 Task: In the Contact  Delilah_Jones@benteler.com; add deal stage: 'Closed Won'; Add amount '100000'; Select Deal Type: New Business; Select priority: 'Medium'; Associate deal with contact: choose any two contacts and company: Select any company.. Logged in from softage.1@softage.net
Action: Mouse moved to (119, 79)
Screenshot: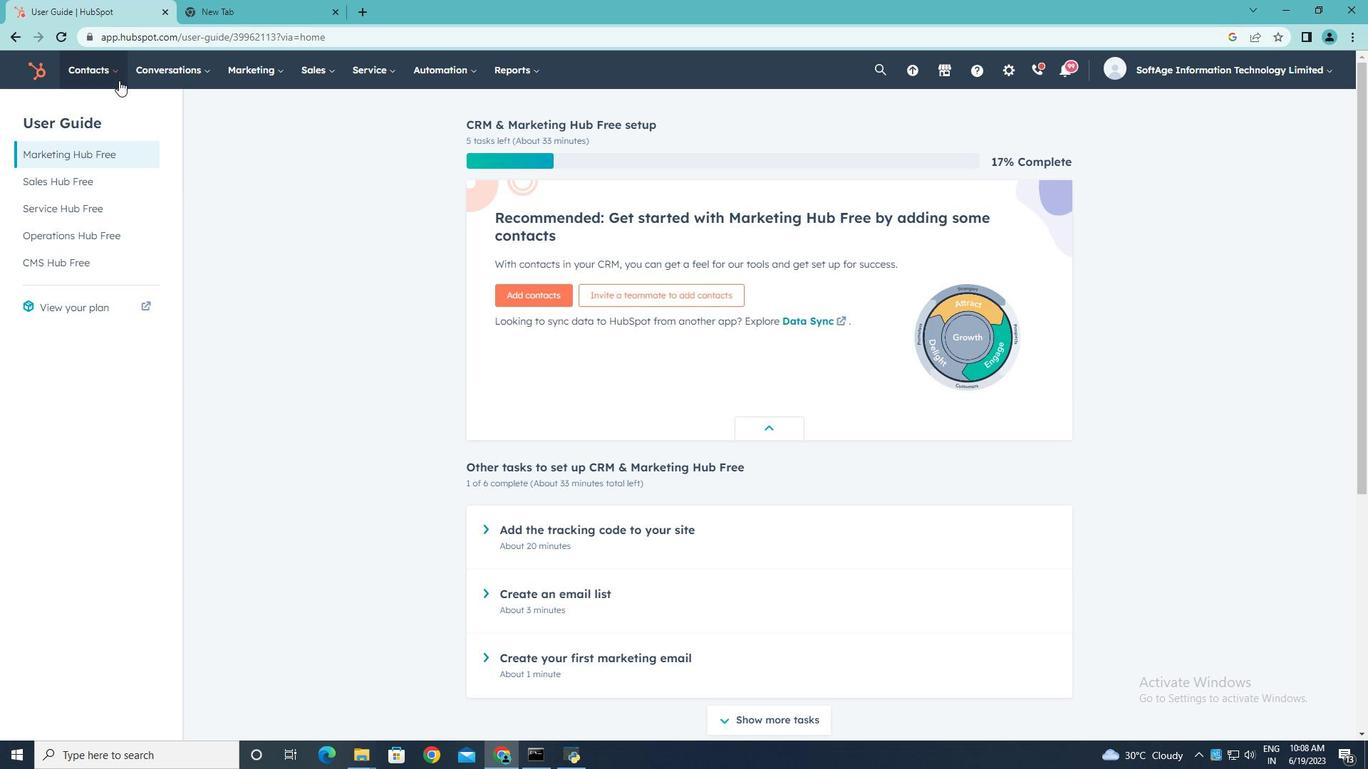 
Action: Mouse pressed left at (119, 79)
Screenshot: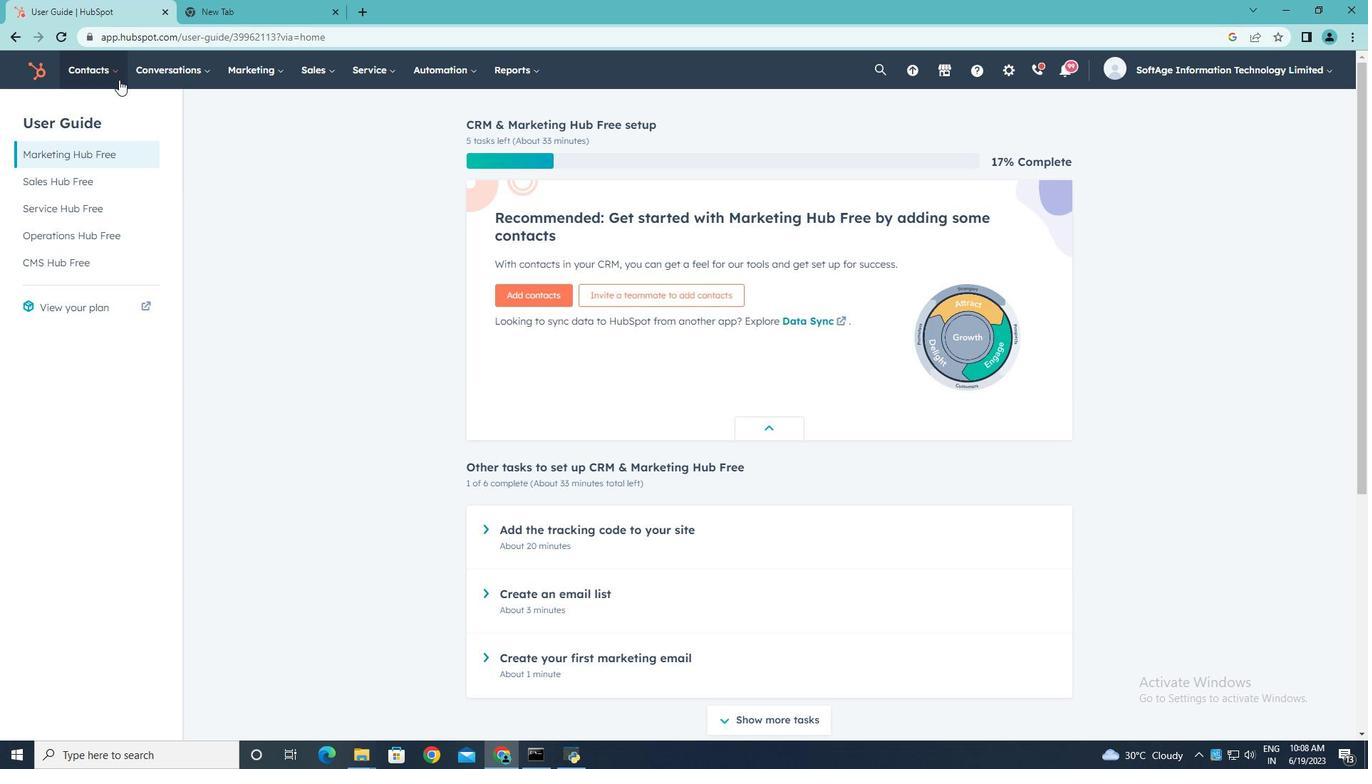 
Action: Mouse moved to (108, 110)
Screenshot: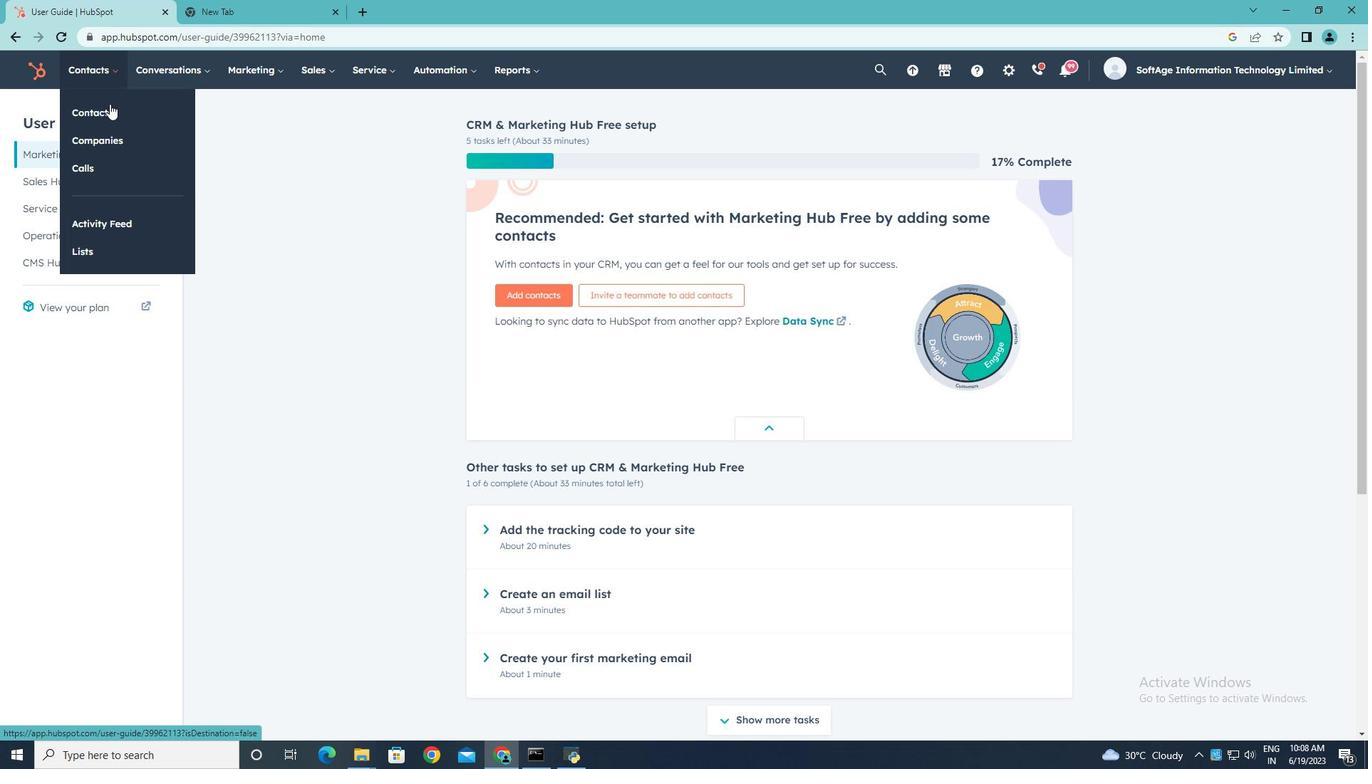 
Action: Mouse pressed left at (108, 110)
Screenshot: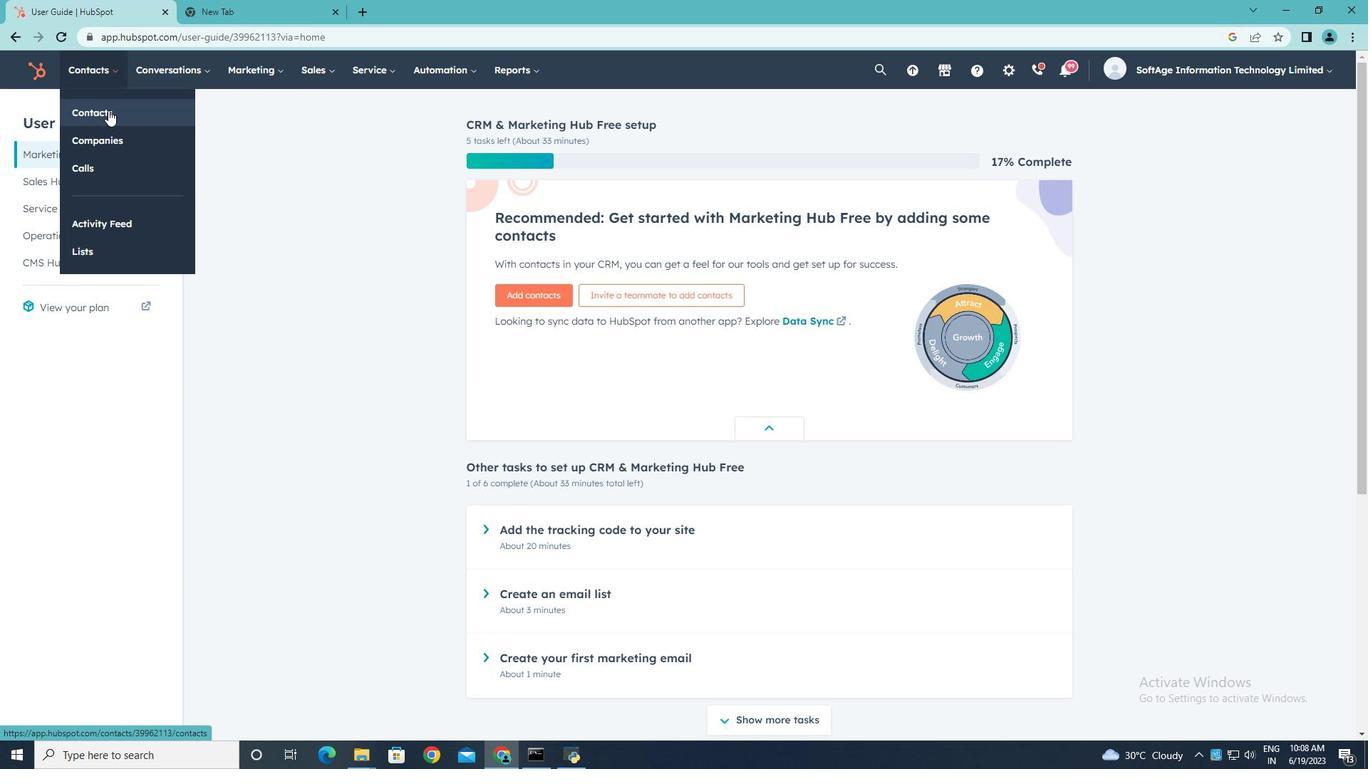 
Action: Mouse moved to (119, 230)
Screenshot: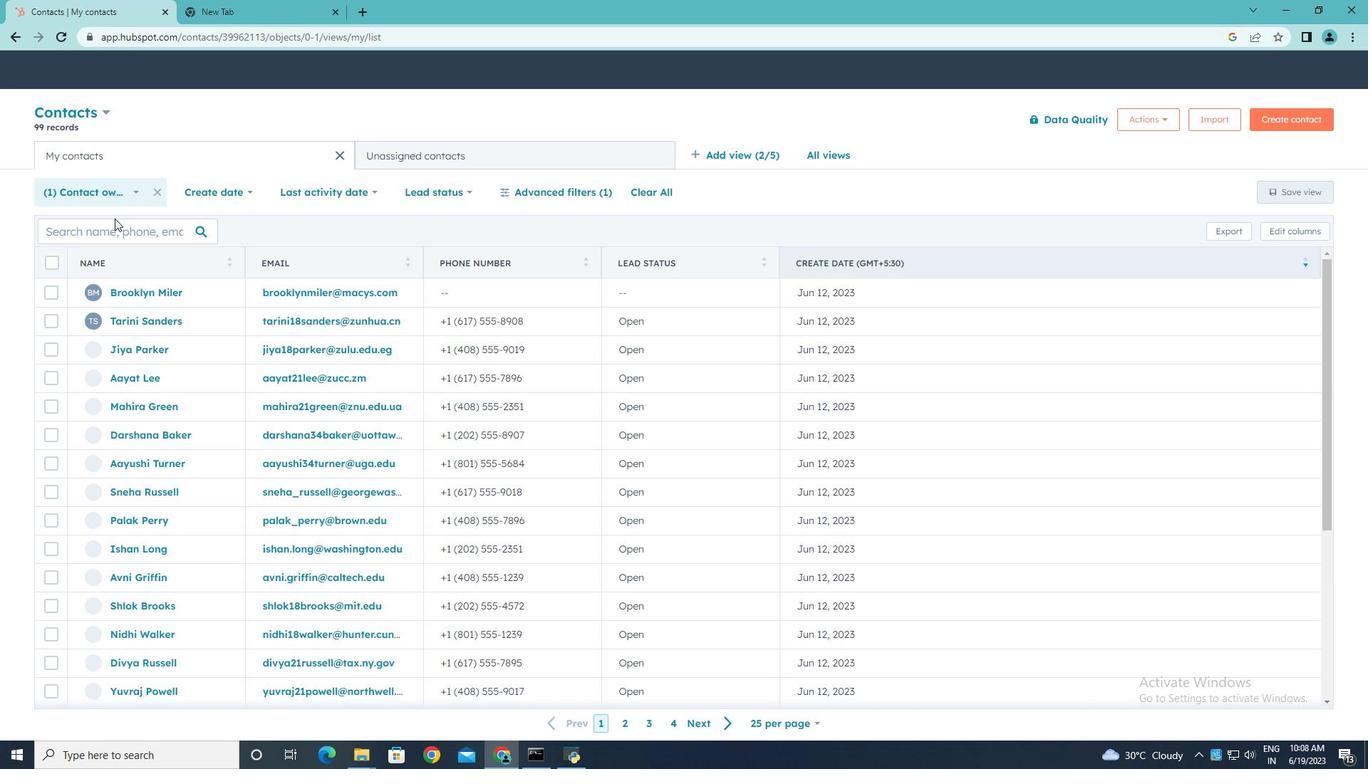 
Action: Mouse pressed left at (119, 230)
Screenshot: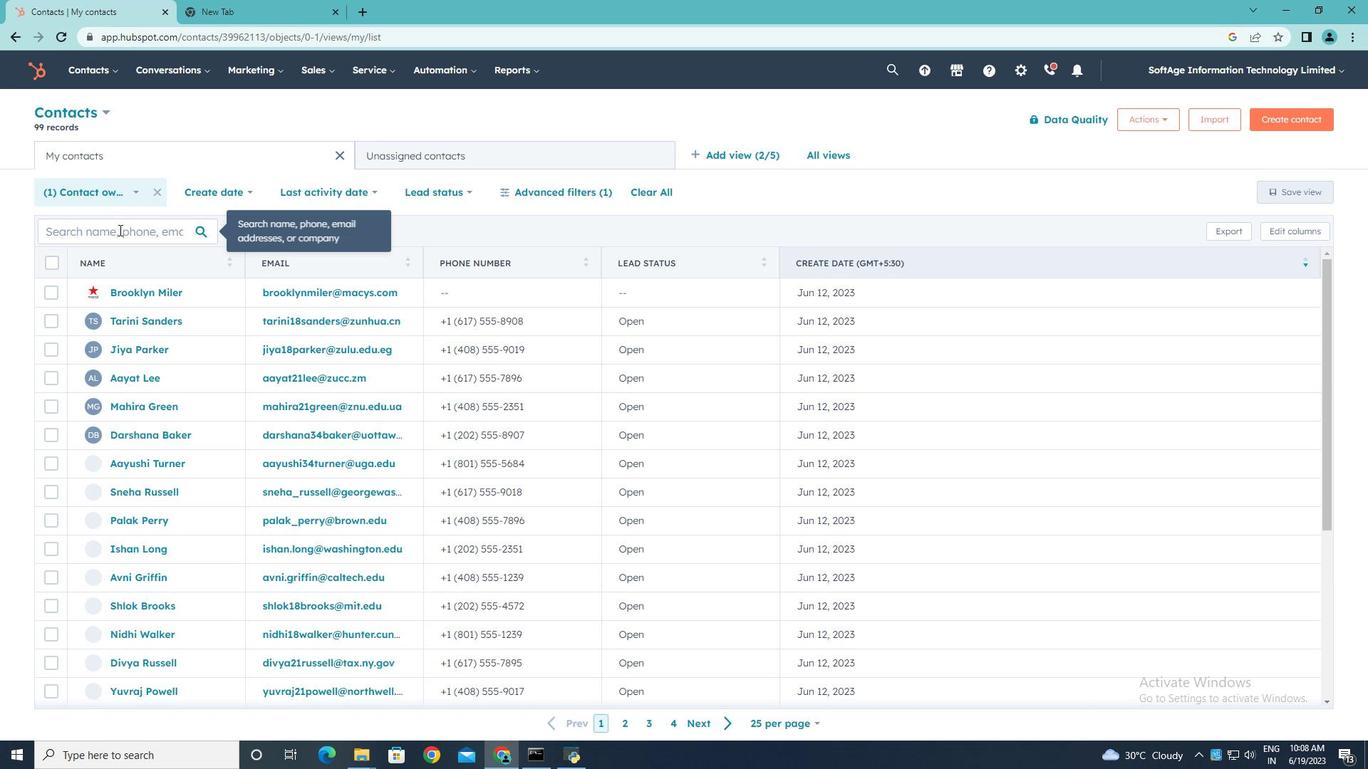 
Action: Key pressed <Key.shift>Delilah<Key.shift>_<Key.shift>Jones<Key.shift>@benteler<Key.shift><Key.shift><Key.shift><Key.shift><Key.shift>>com
Screenshot: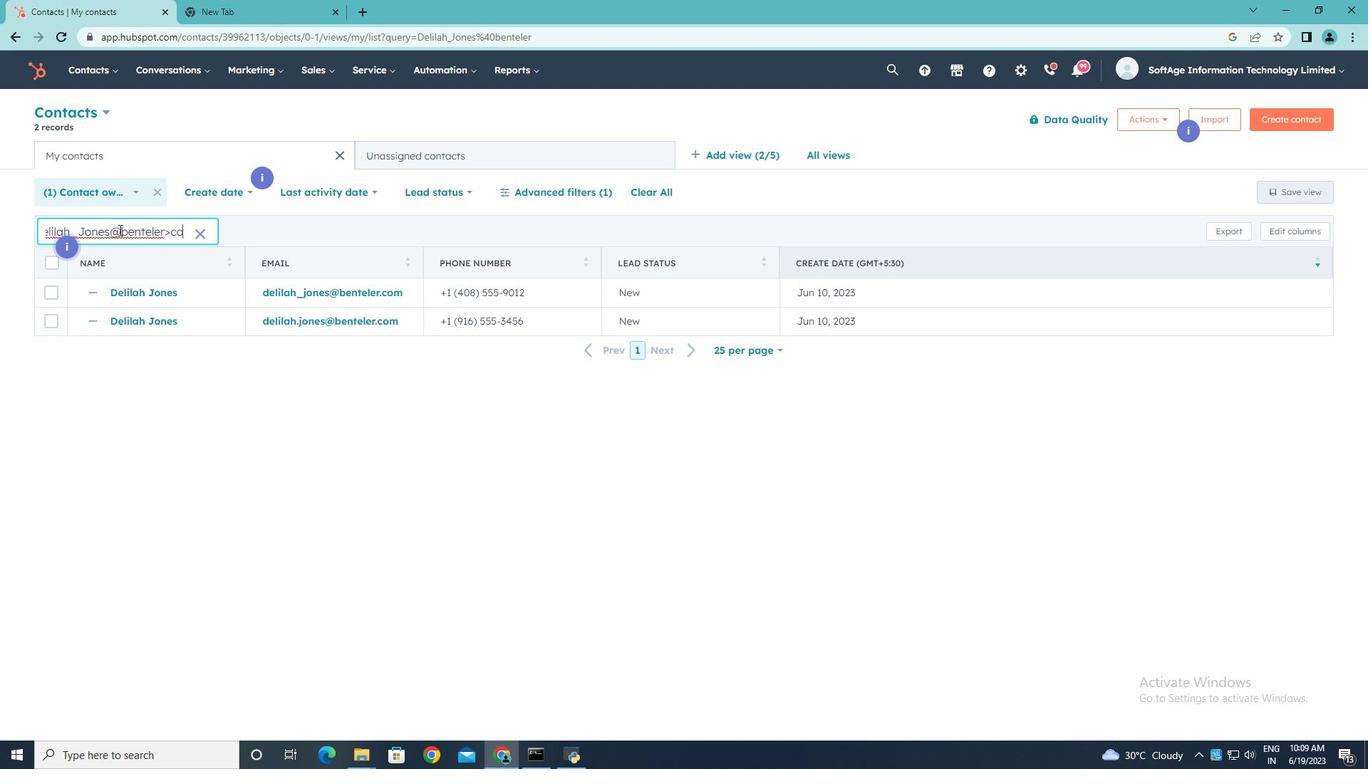 
Action: Mouse moved to (131, 290)
Screenshot: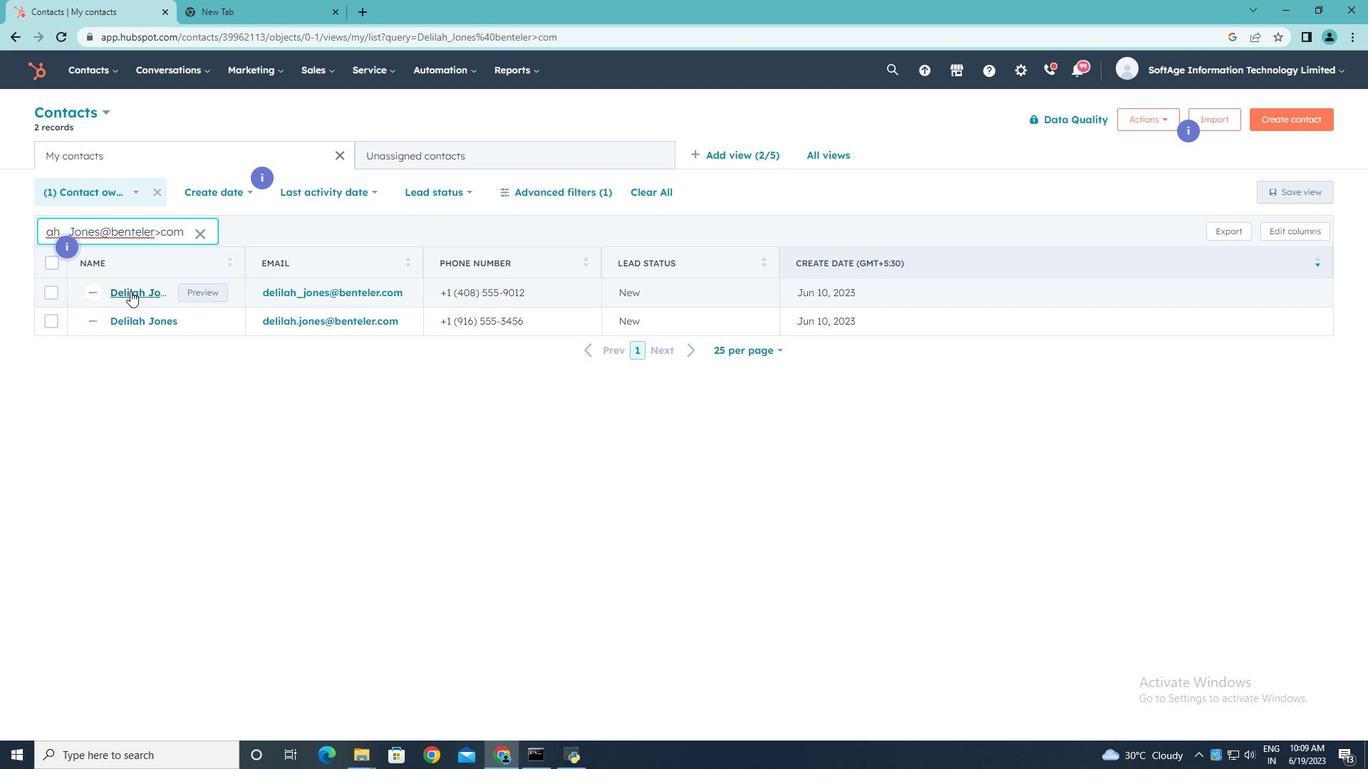 
Action: Mouse pressed left at (131, 290)
Screenshot: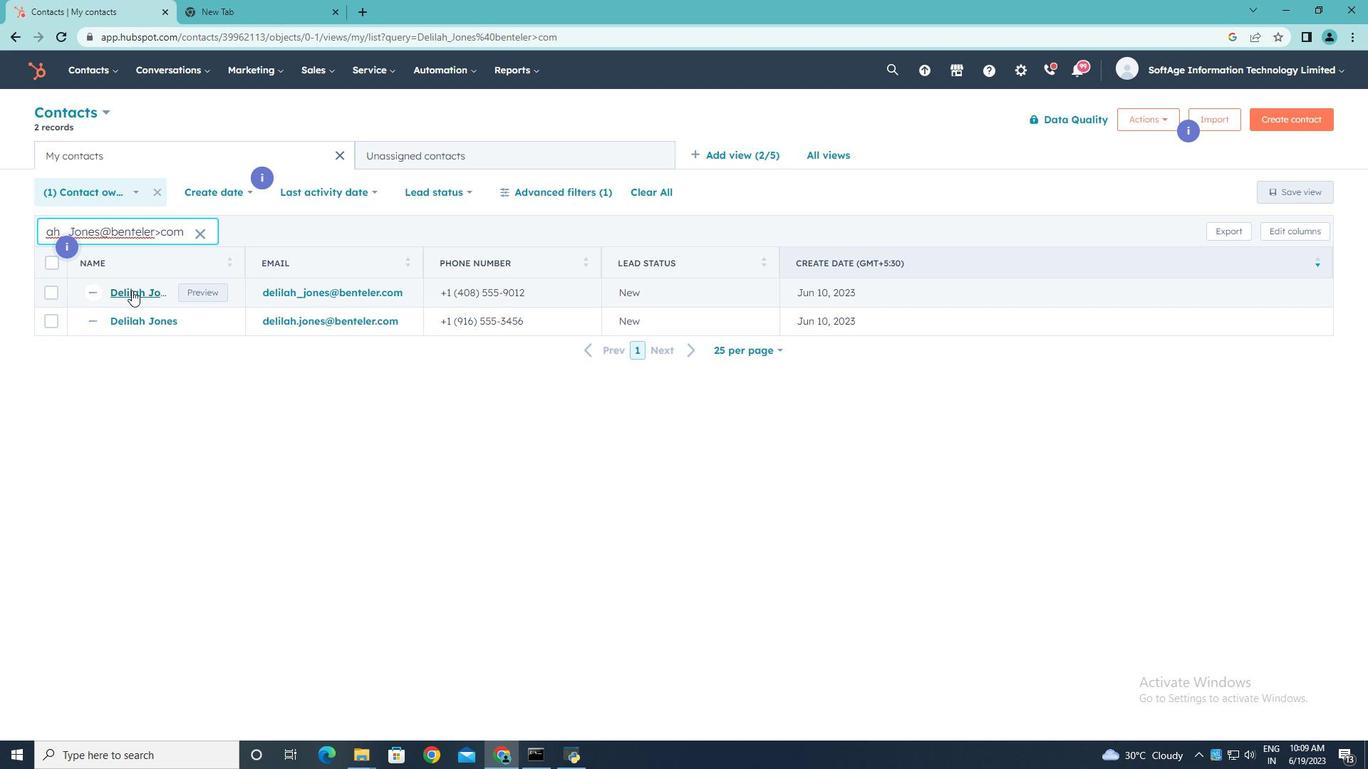 
Action: Mouse moved to (906, 447)
Screenshot: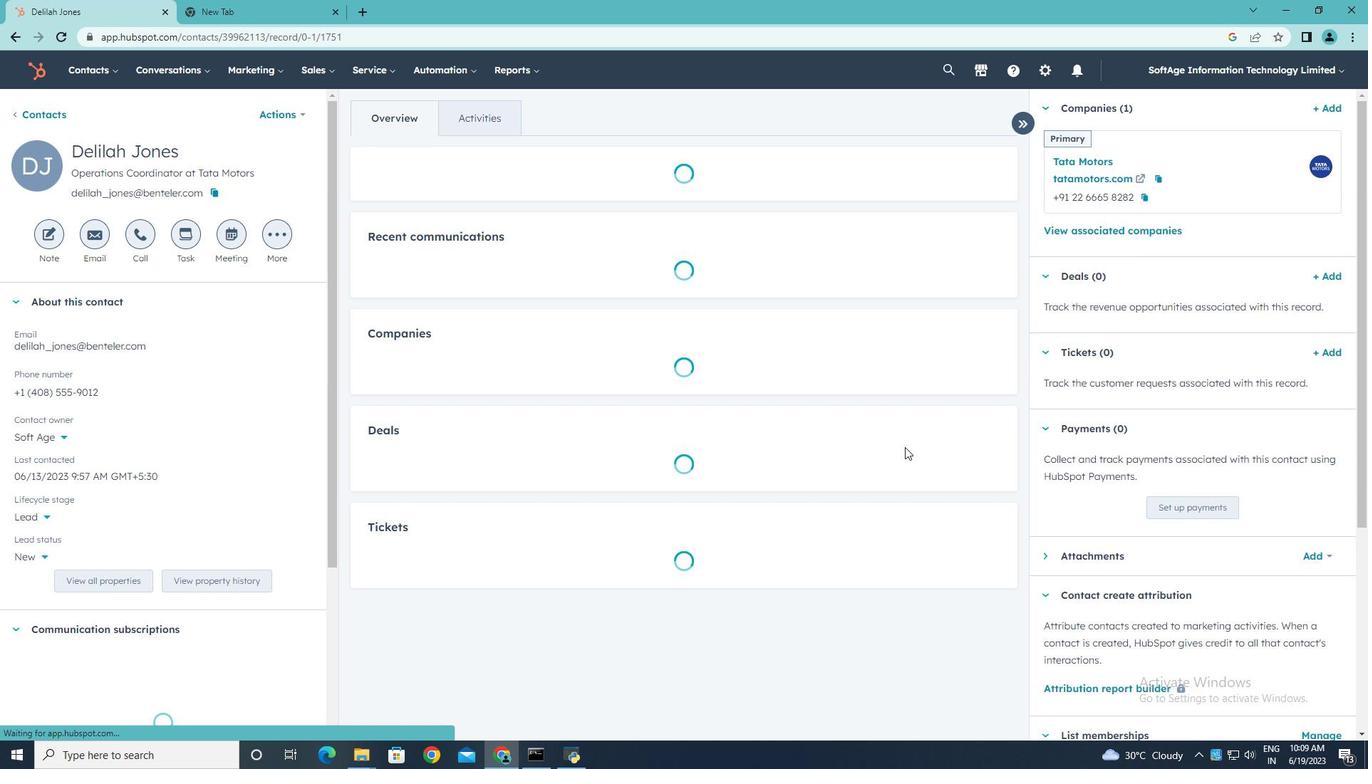 
Action: Mouse scrolled (906, 446) with delta (0, 0)
Screenshot: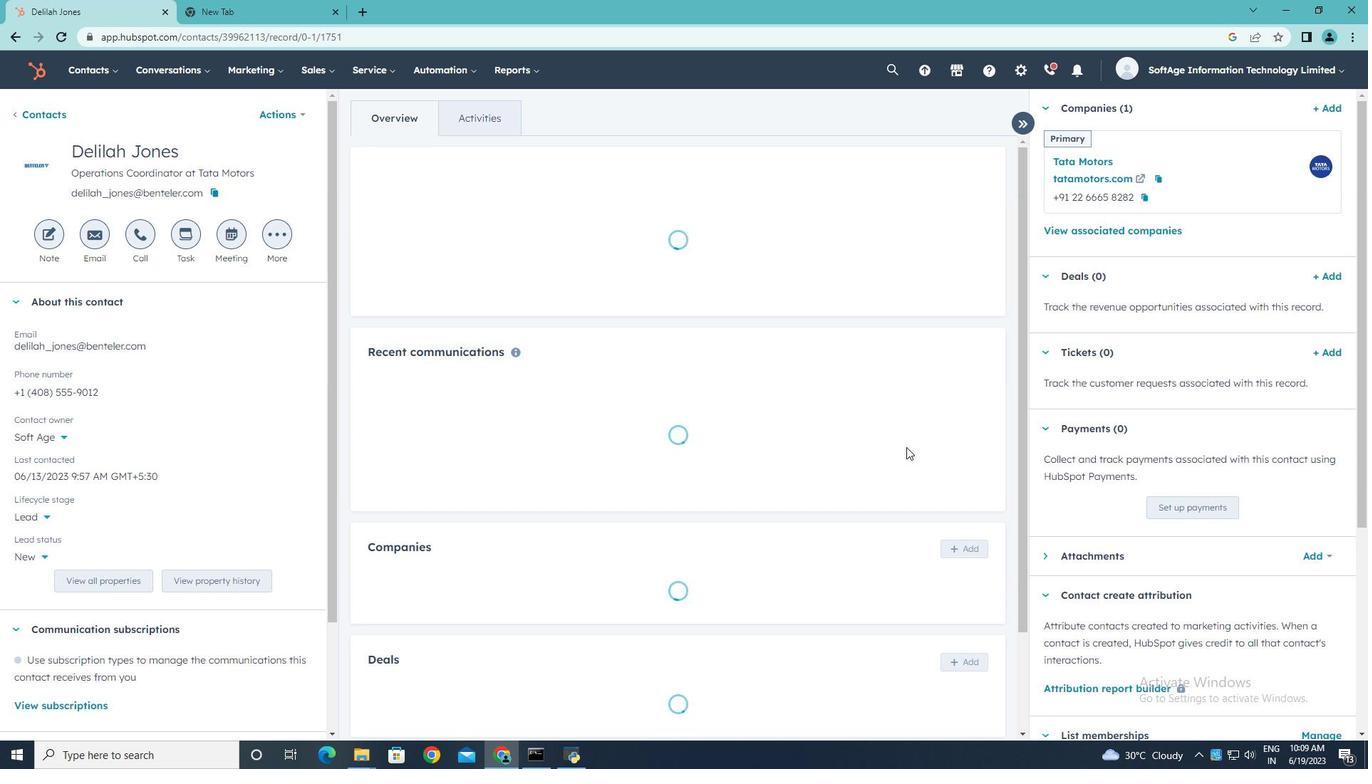 
Action: Mouse scrolled (906, 446) with delta (0, 0)
Screenshot: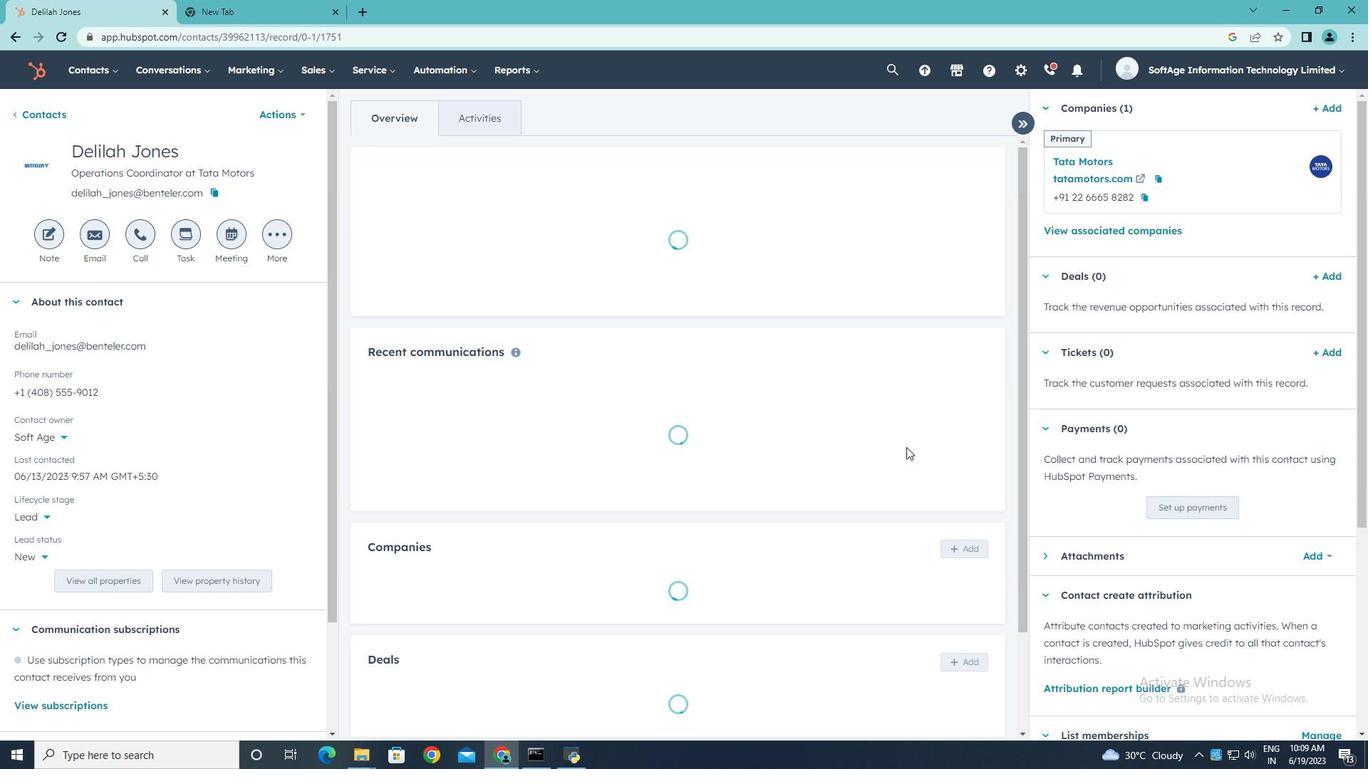 
Action: Mouse scrolled (906, 446) with delta (0, 0)
Screenshot: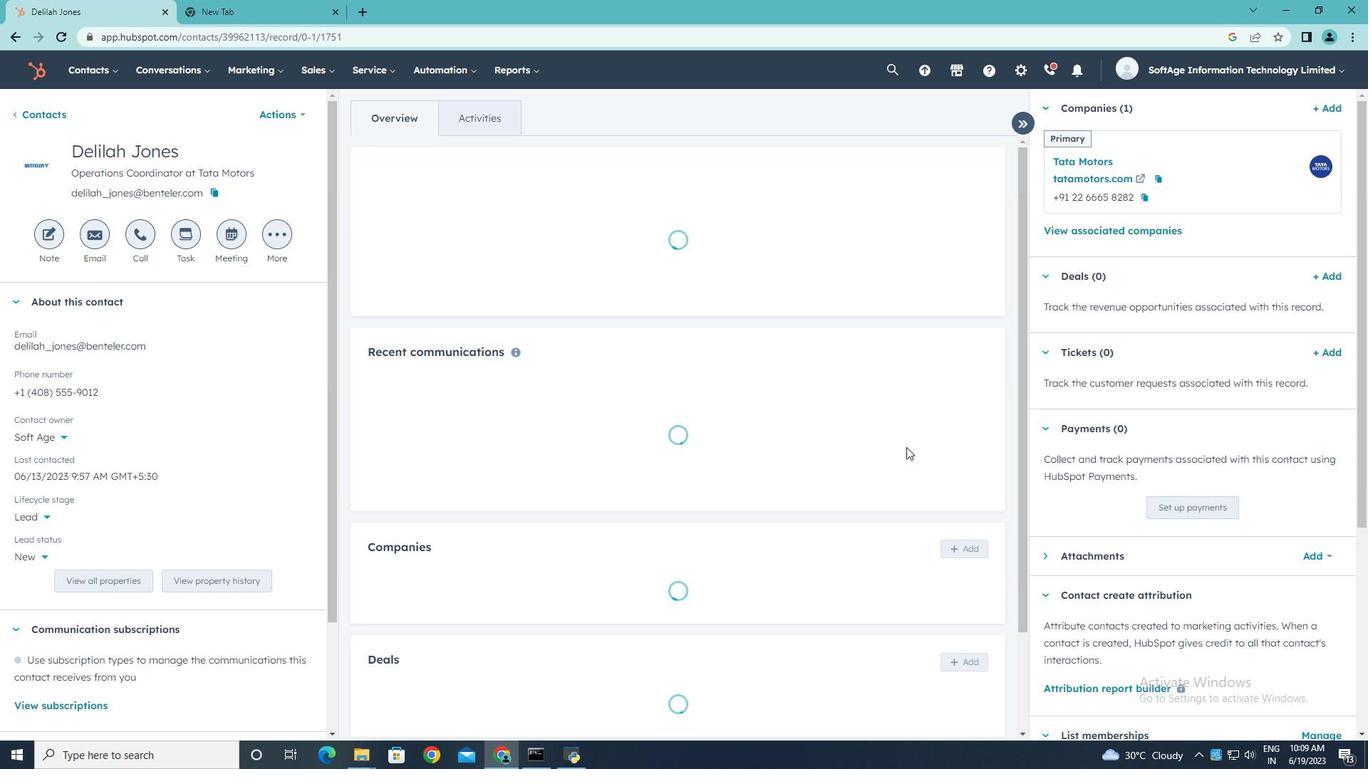 
Action: Mouse scrolled (906, 446) with delta (0, 0)
Screenshot: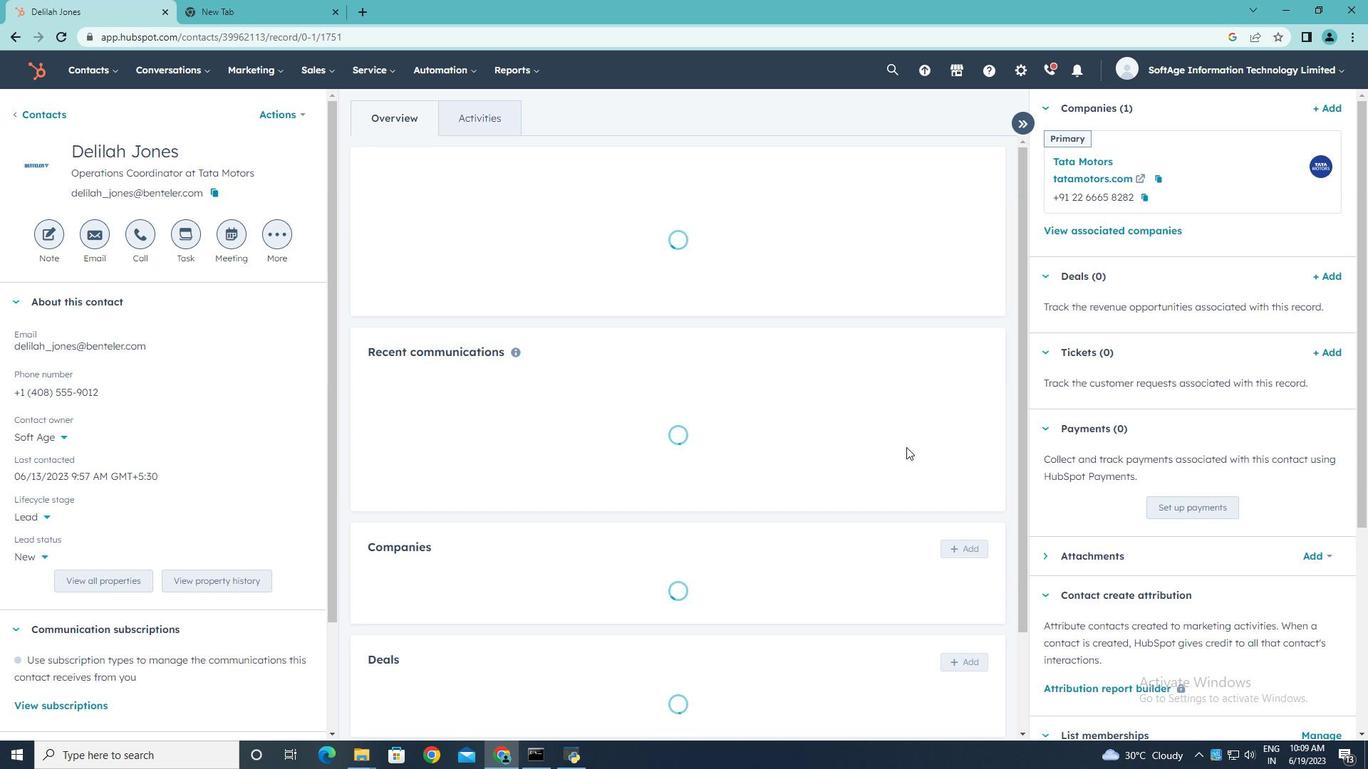 
Action: Mouse scrolled (906, 446) with delta (0, 0)
Screenshot: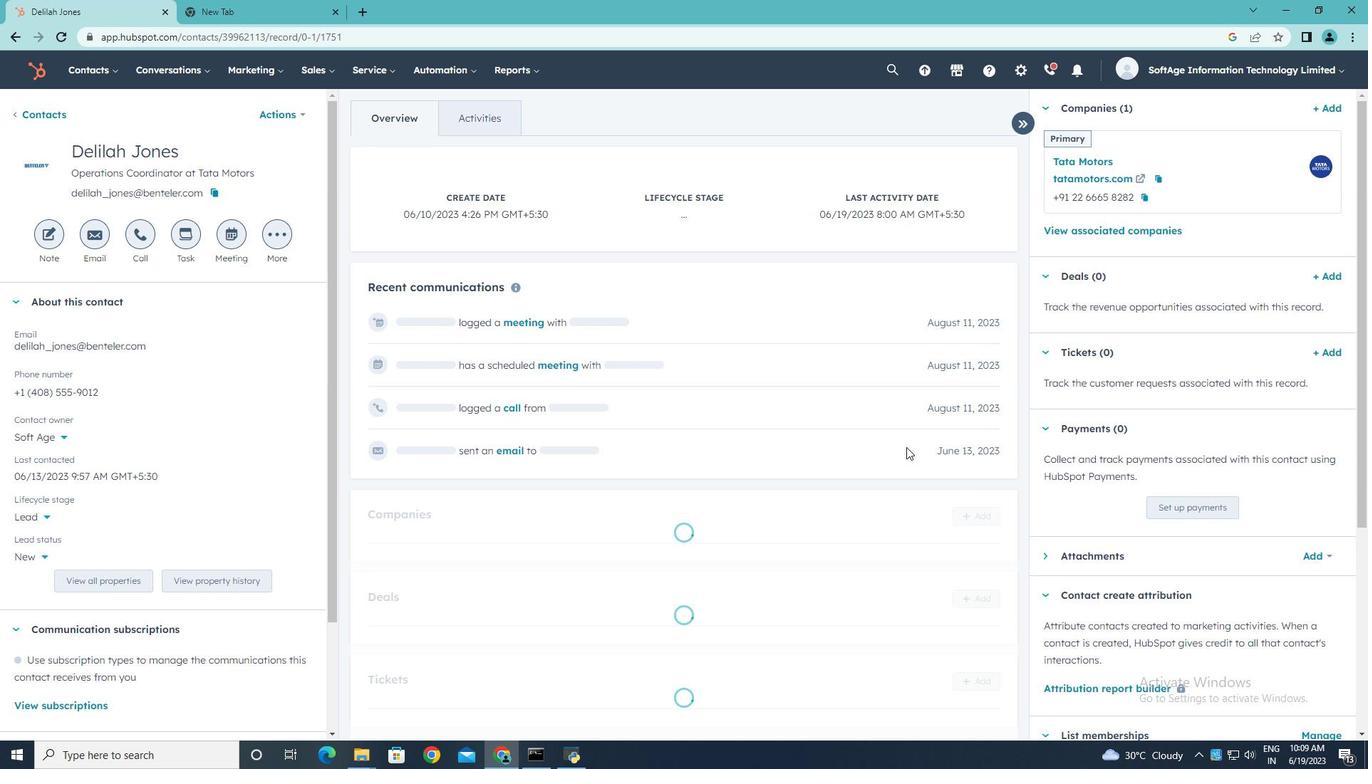 
Action: Mouse scrolled (906, 446) with delta (0, 0)
Screenshot: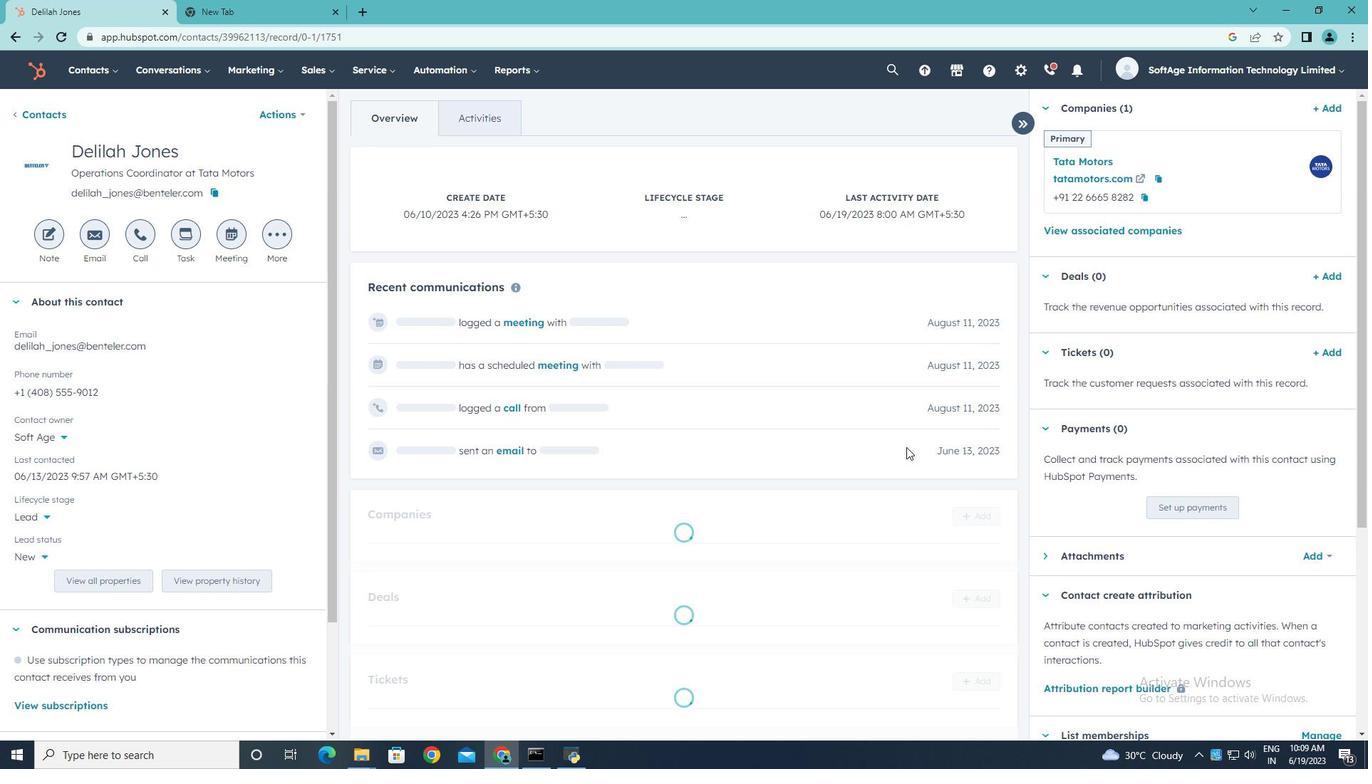 
Action: Mouse scrolled (906, 446) with delta (0, 0)
Screenshot: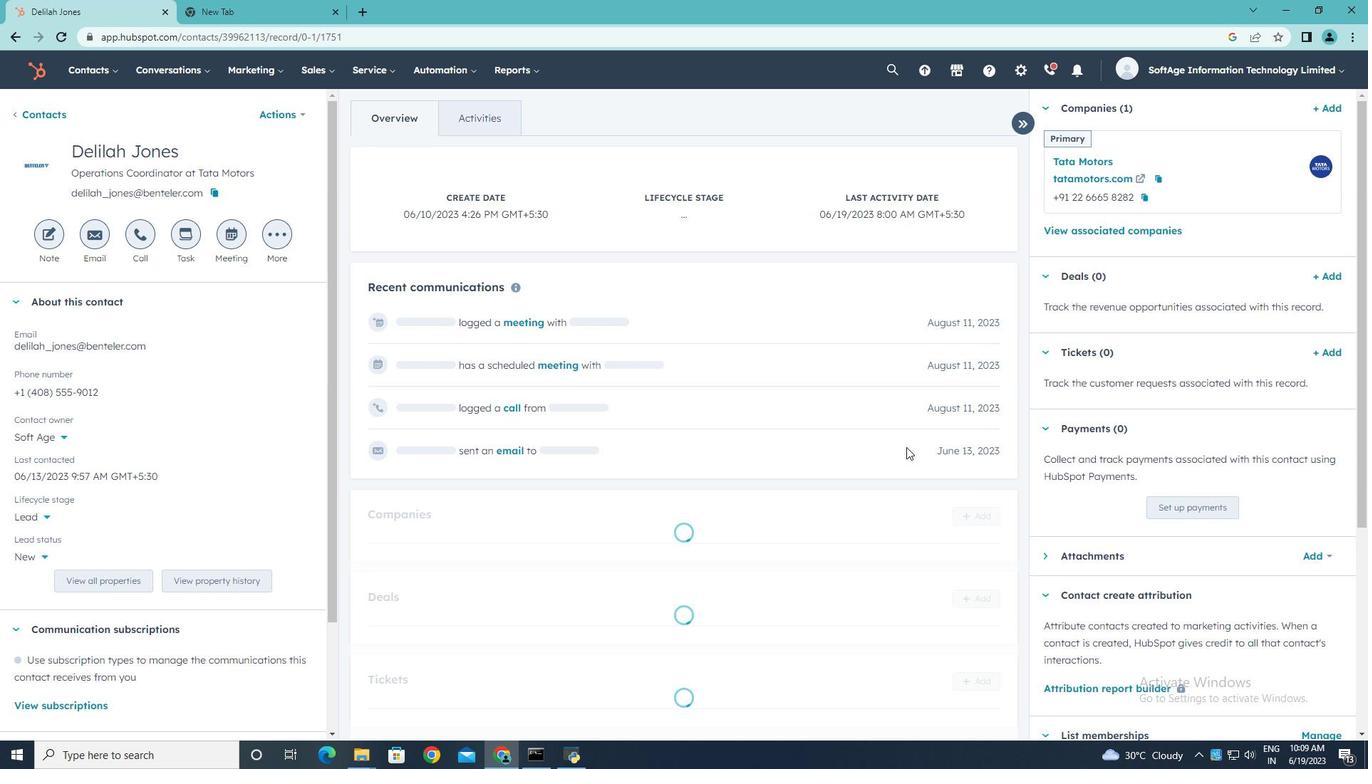 
Action: Mouse scrolled (906, 446) with delta (0, 0)
Screenshot: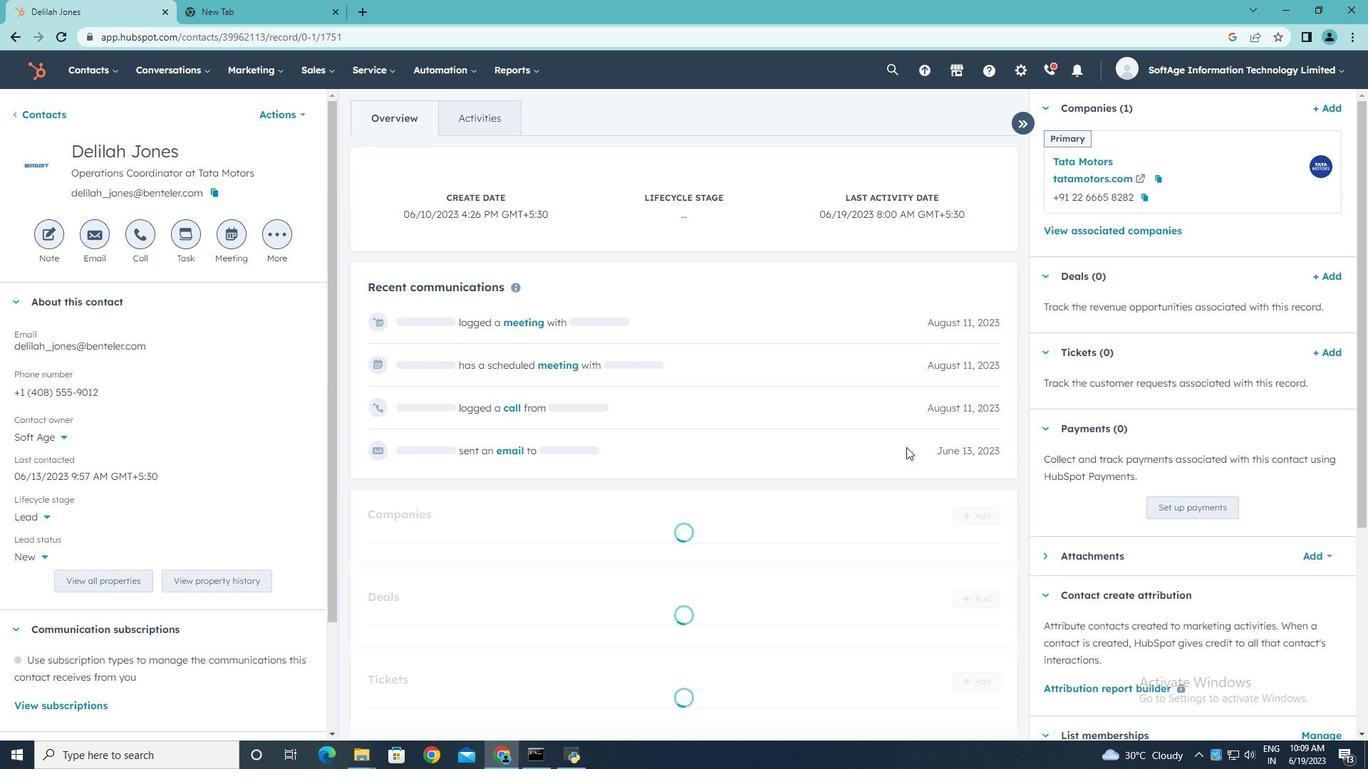 
Action: Mouse scrolled (906, 446) with delta (0, 0)
Screenshot: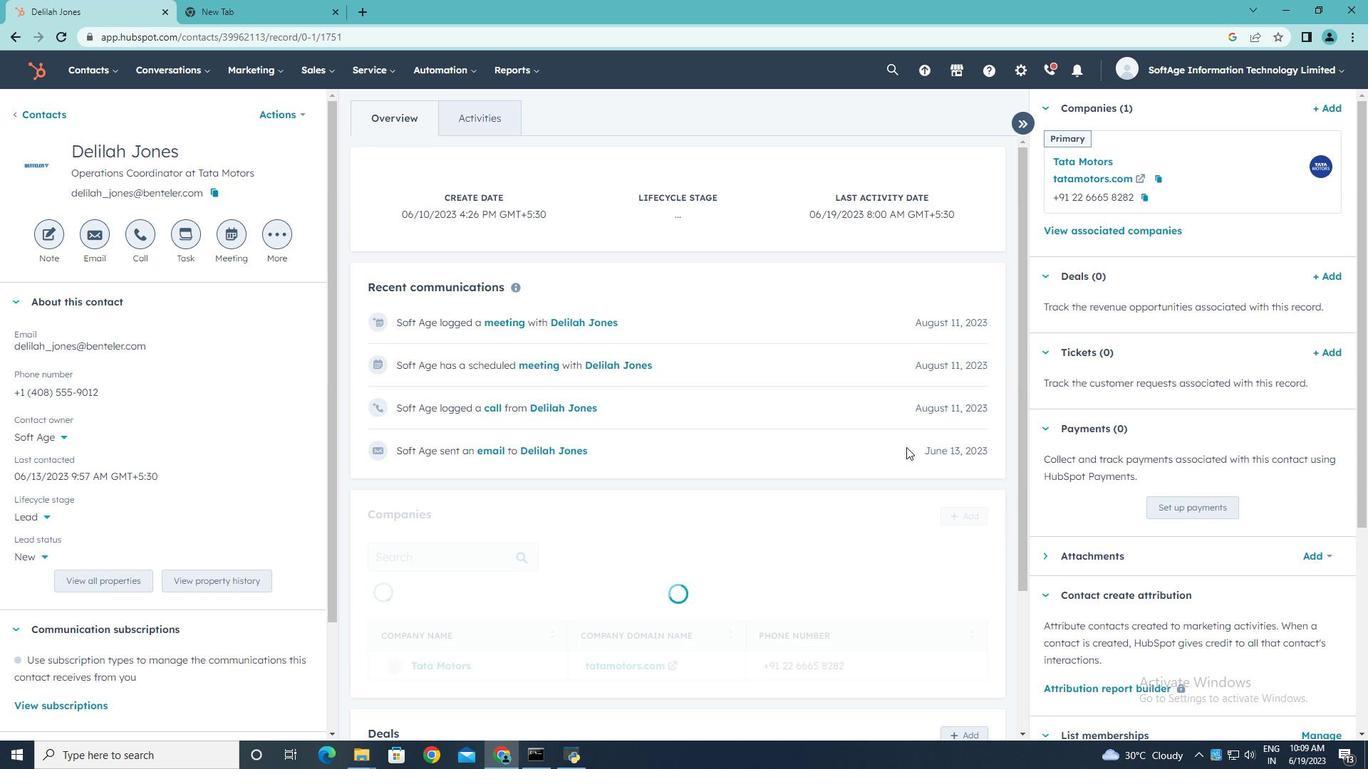 
Action: Mouse scrolled (906, 446) with delta (0, 0)
Screenshot: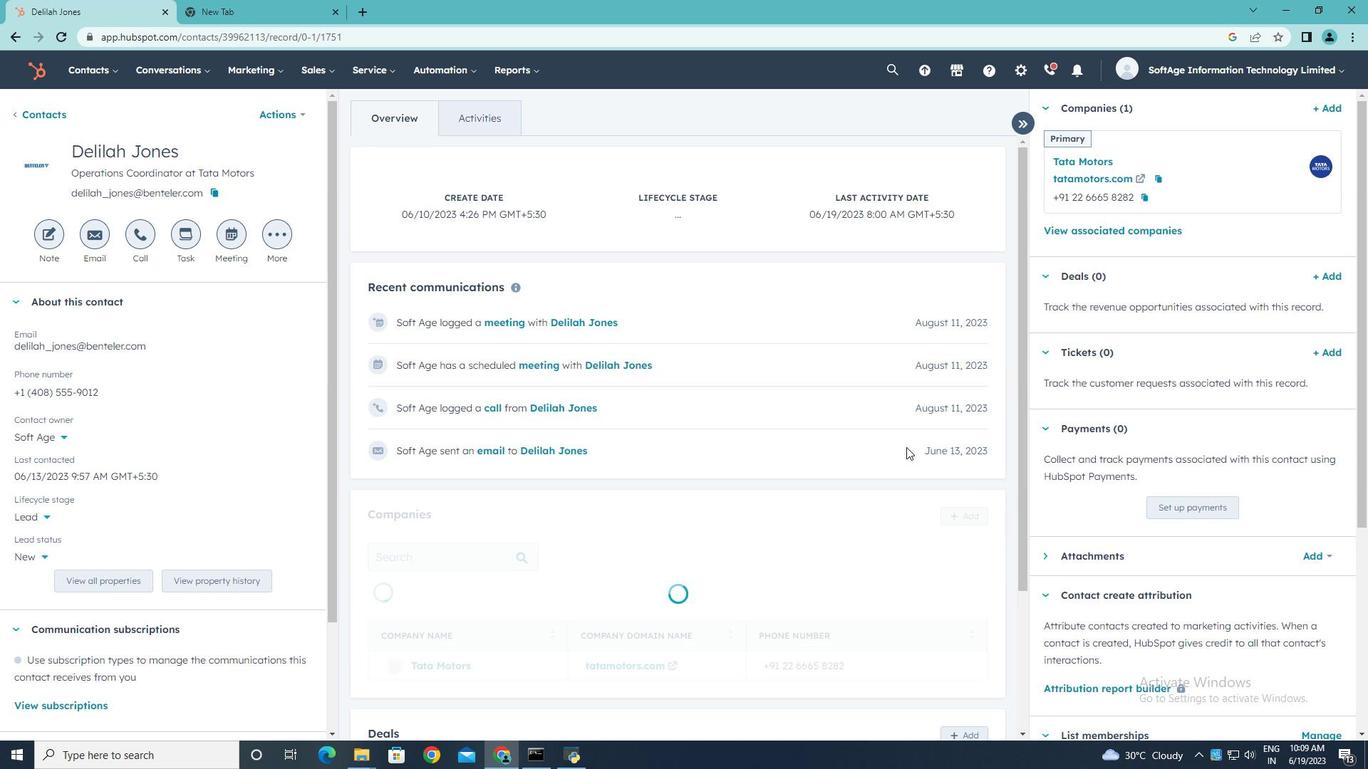 
Action: Mouse scrolled (906, 446) with delta (0, 0)
Screenshot: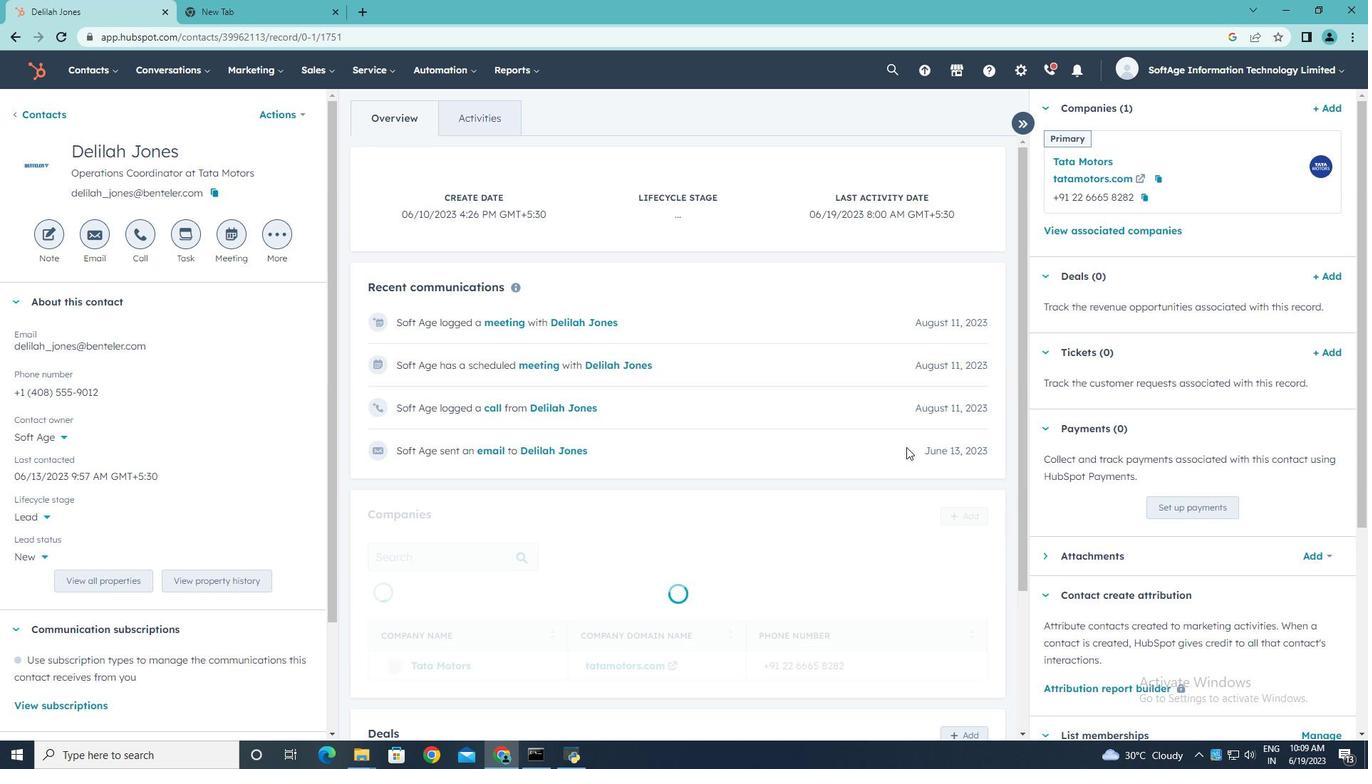 
Action: Mouse scrolled (906, 446) with delta (0, 0)
Screenshot: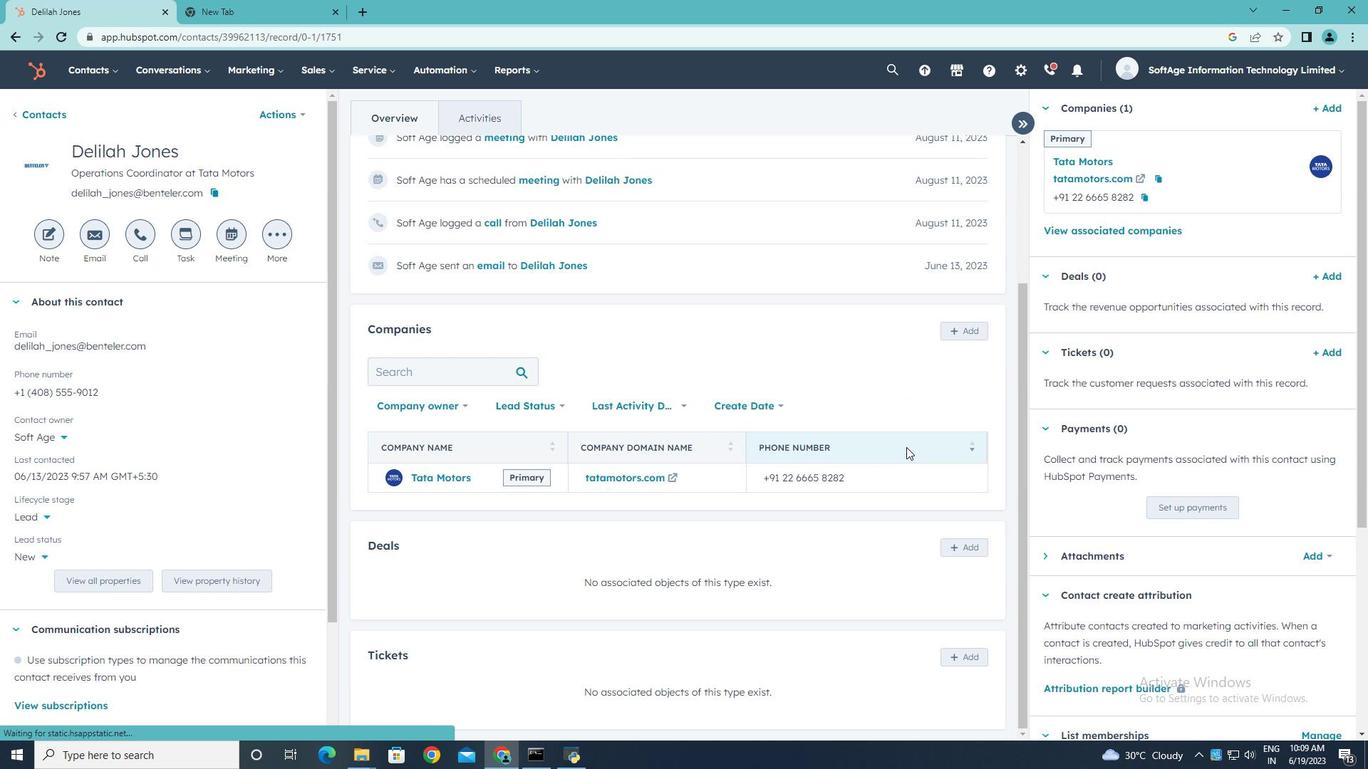 
Action: Mouse scrolled (906, 446) with delta (0, 0)
Screenshot: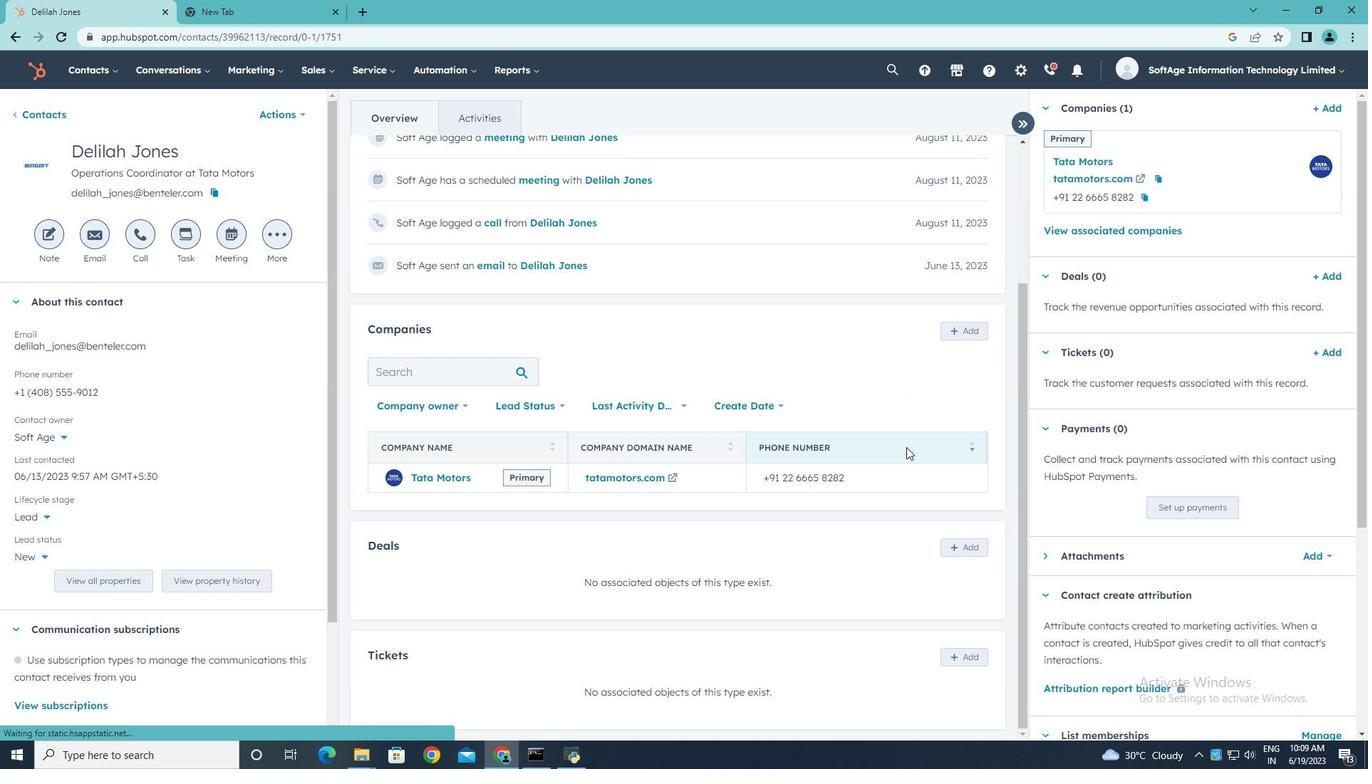 
Action: Mouse scrolled (906, 446) with delta (0, 0)
Screenshot: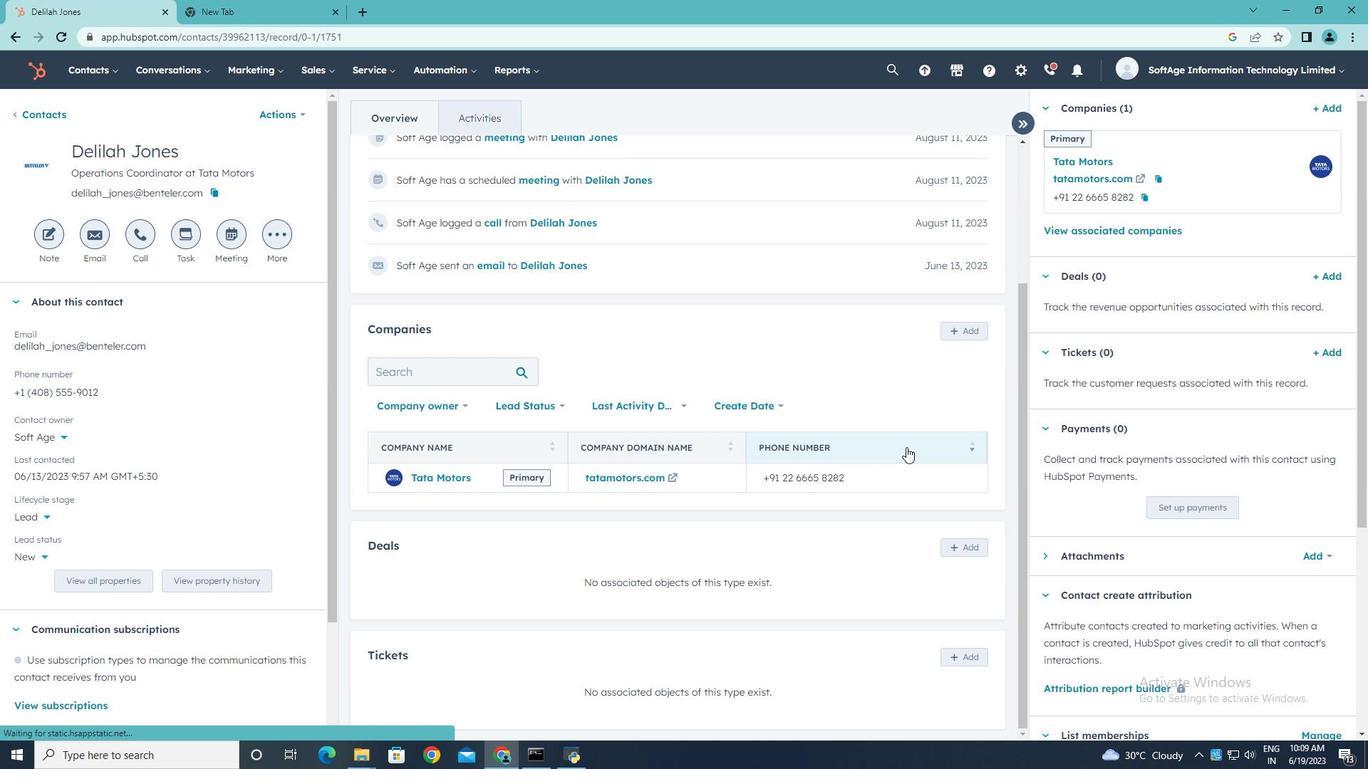 
Action: Mouse scrolled (906, 446) with delta (0, 0)
Screenshot: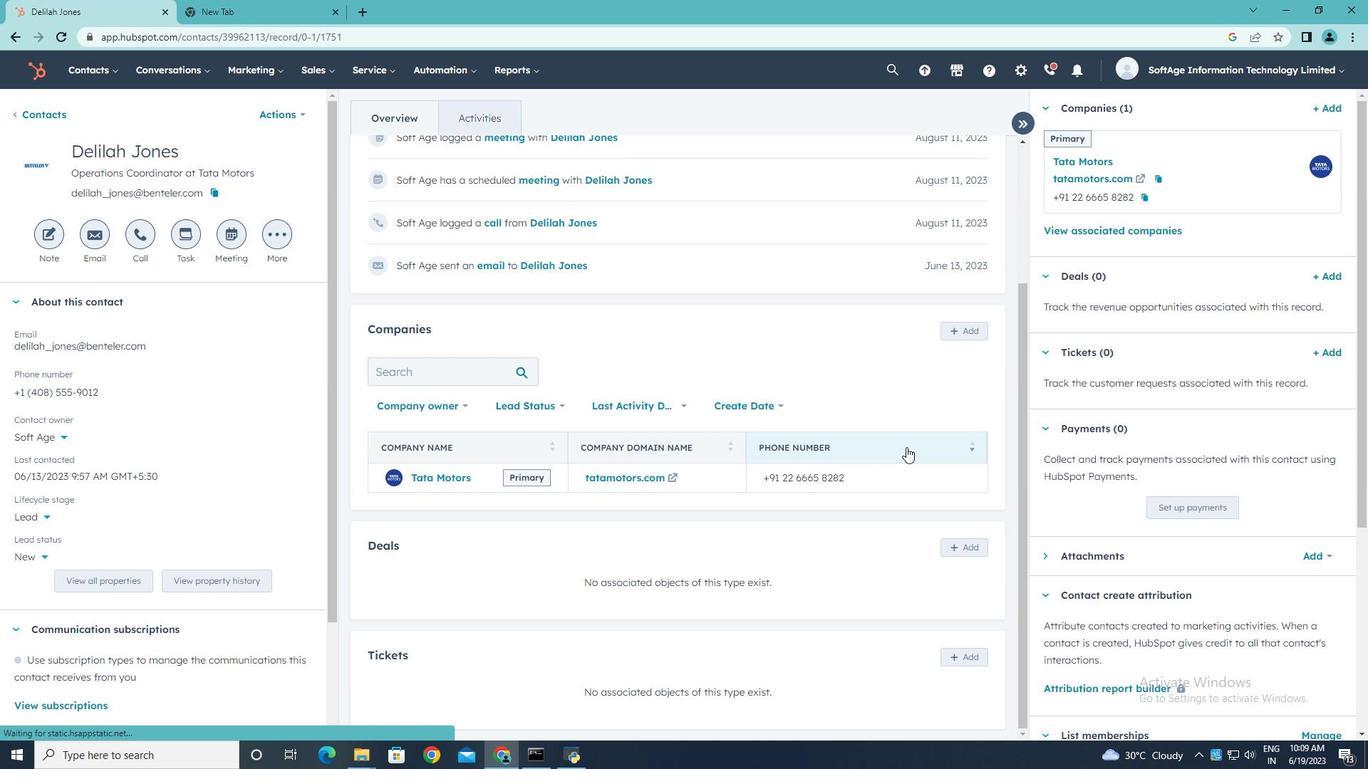 
Action: Mouse moved to (960, 548)
Screenshot: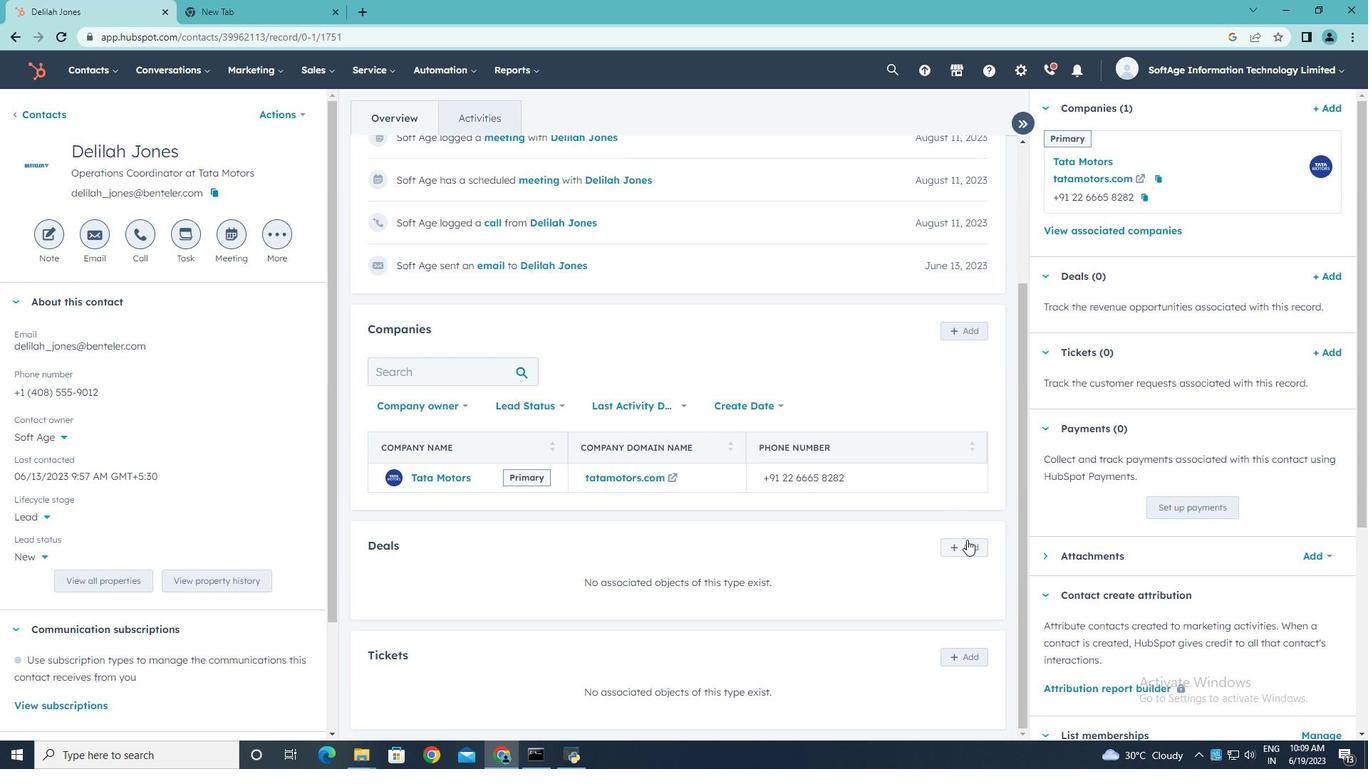 
Action: Mouse pressed left at (960, 548)
Screenshot: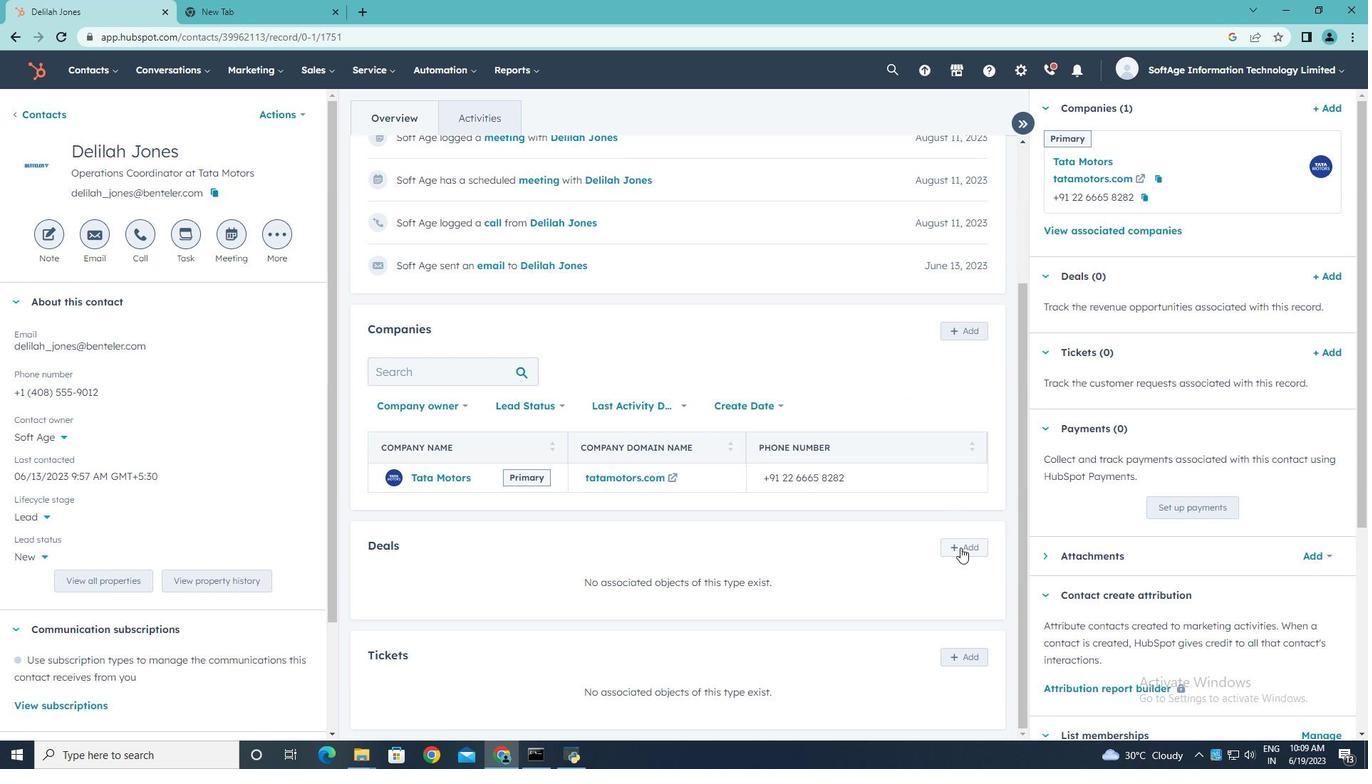 
Action: Mouse moved to (1308, 366)
Screenshot: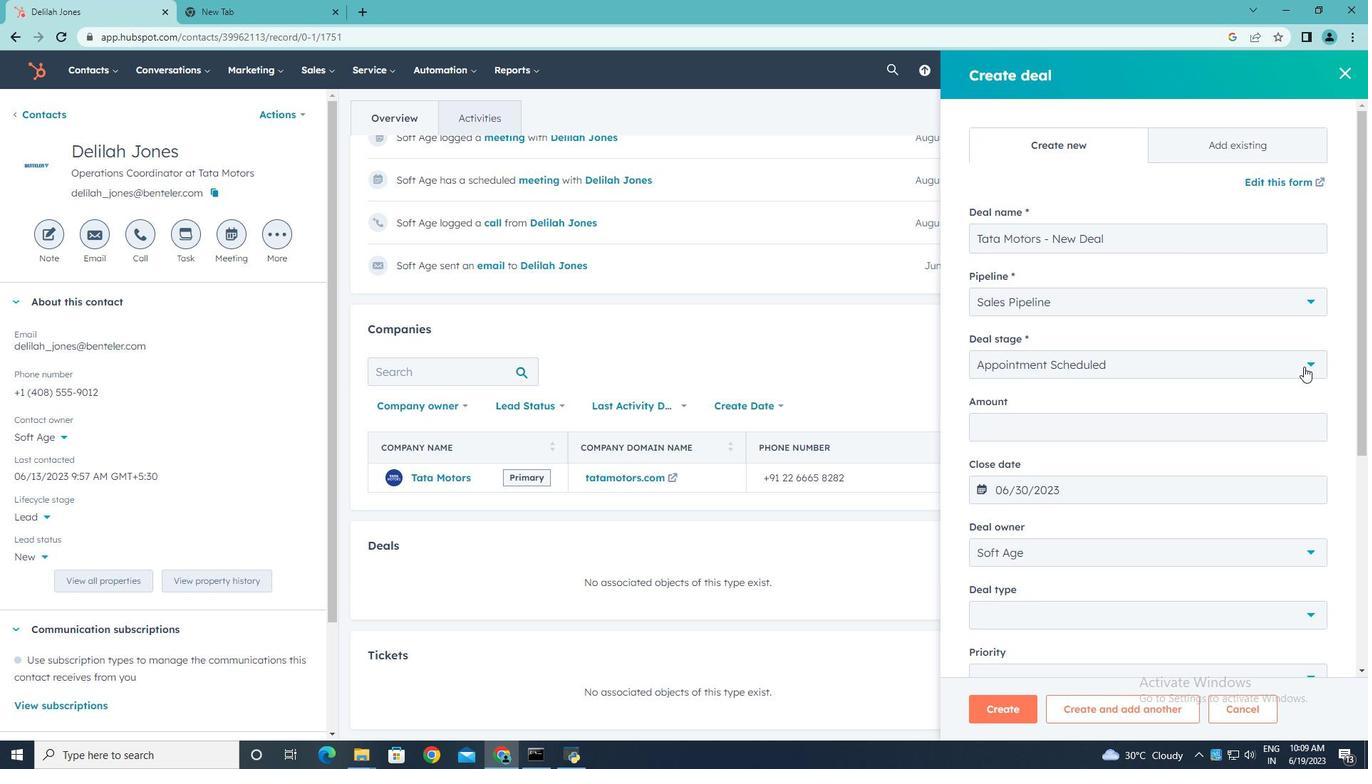 
Action: Mouse pressed left at (1308, 366)
Screenshot: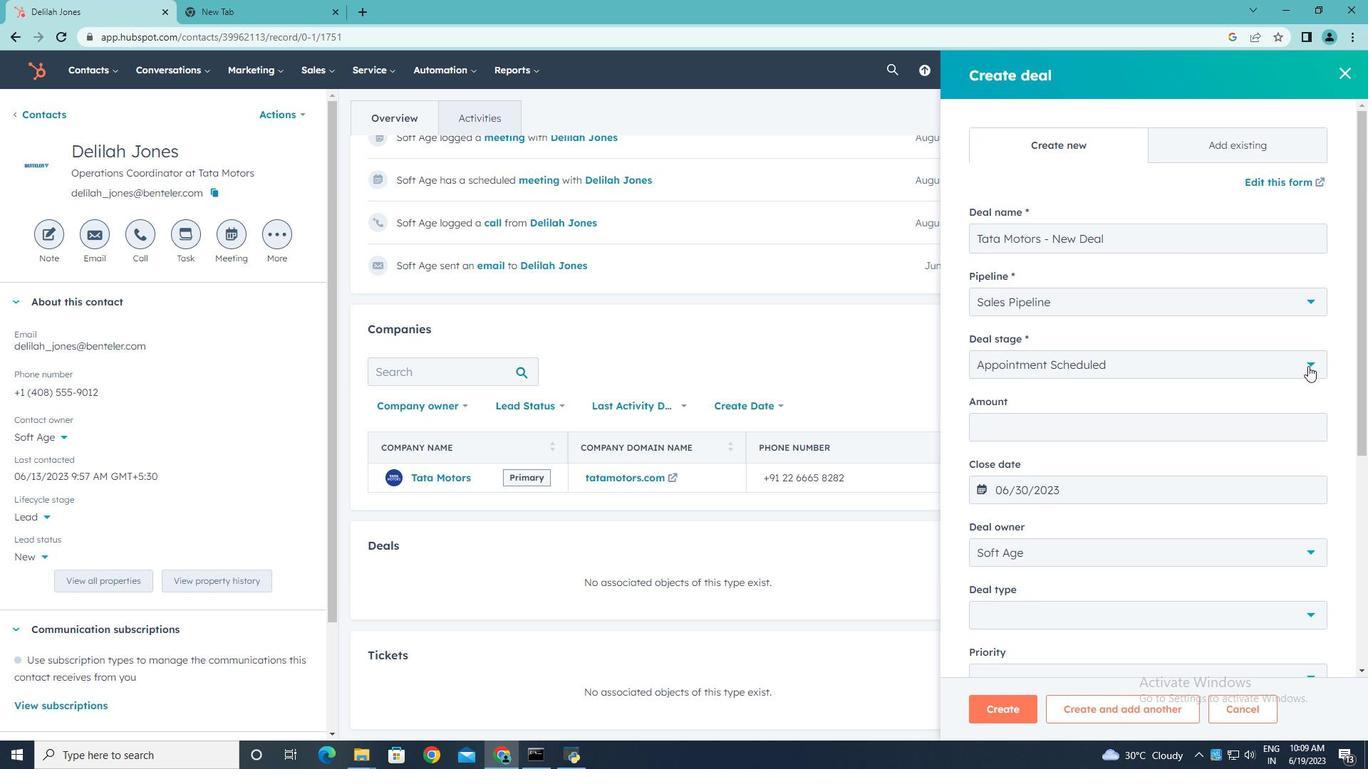 
Action: Mouse moved to (1071, 534)
Screenshot: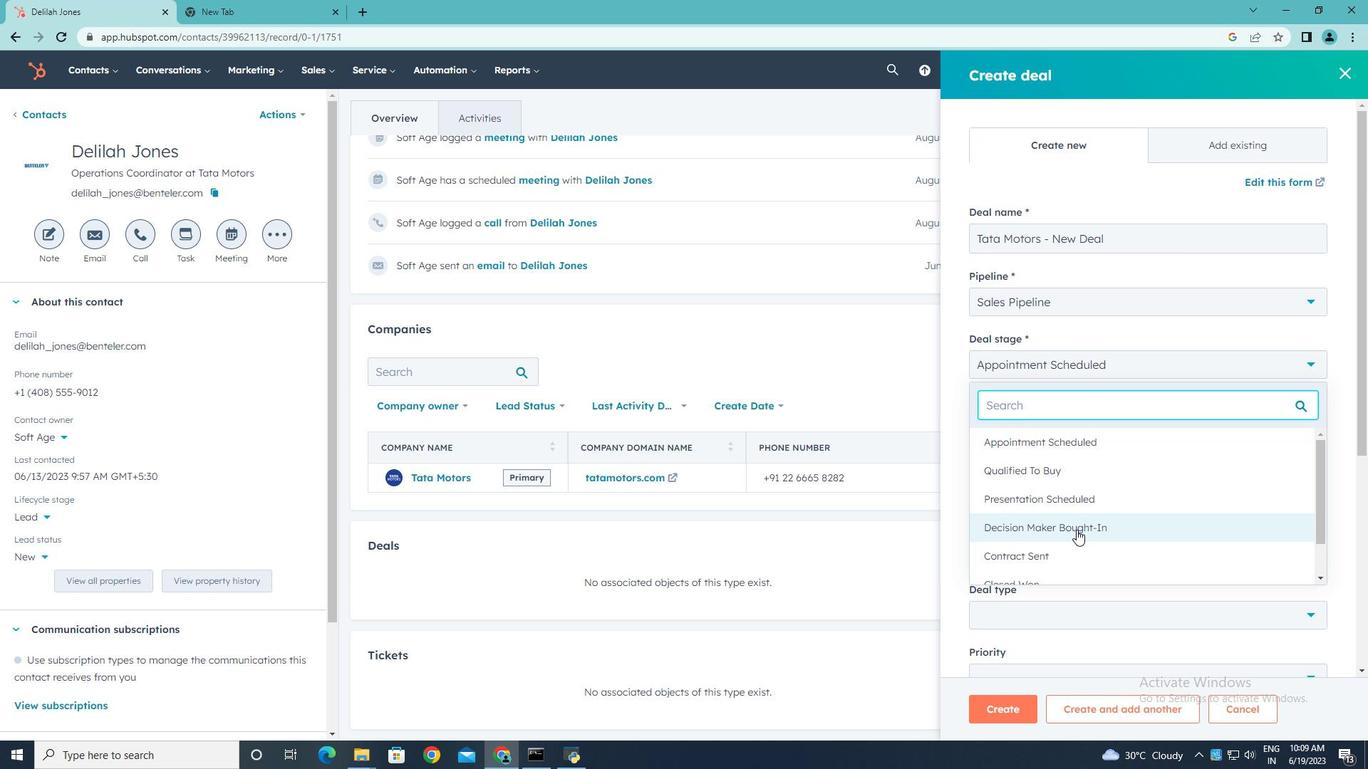 
Action: Mouse scrolled (1071, 533) with delta (0, 0)
Screenshot: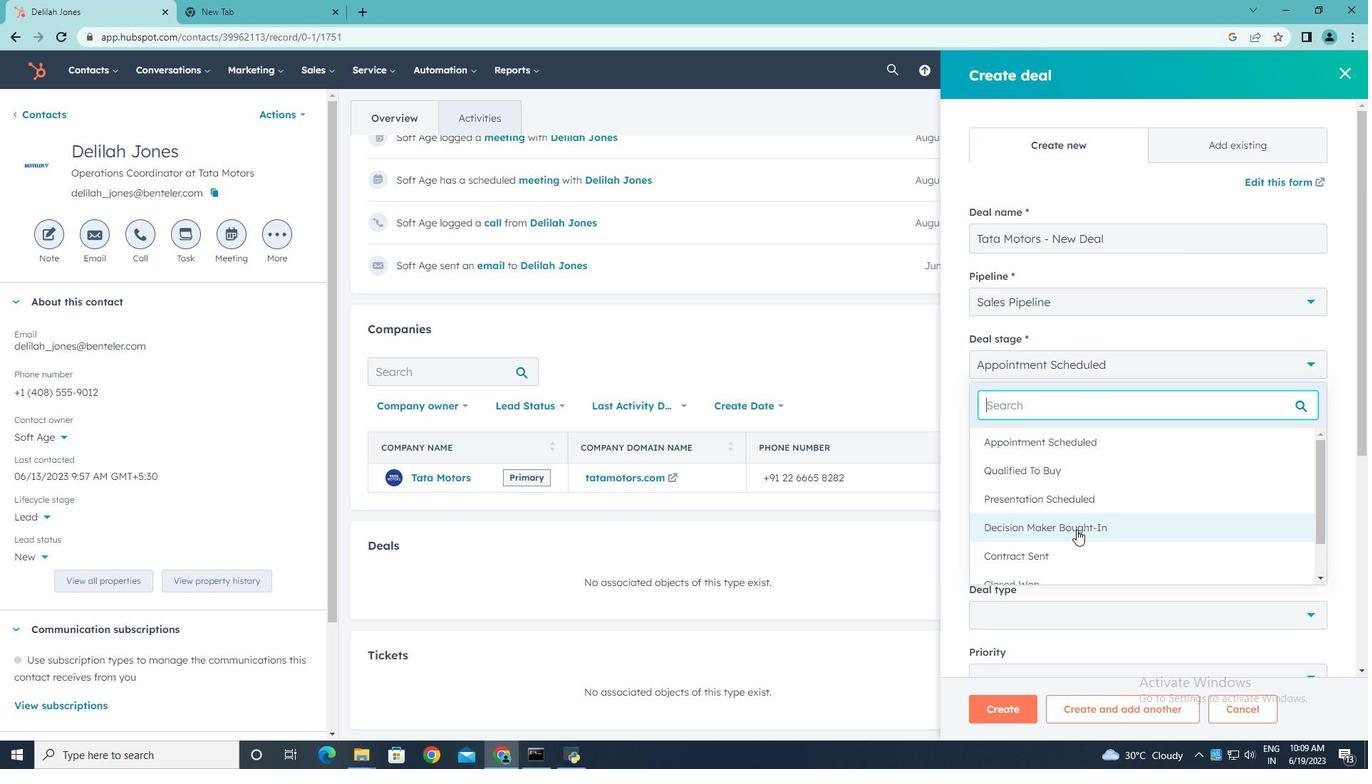 
Action: Mouse scrolled (1071, 533) with delta (0, 0)
Screenshot: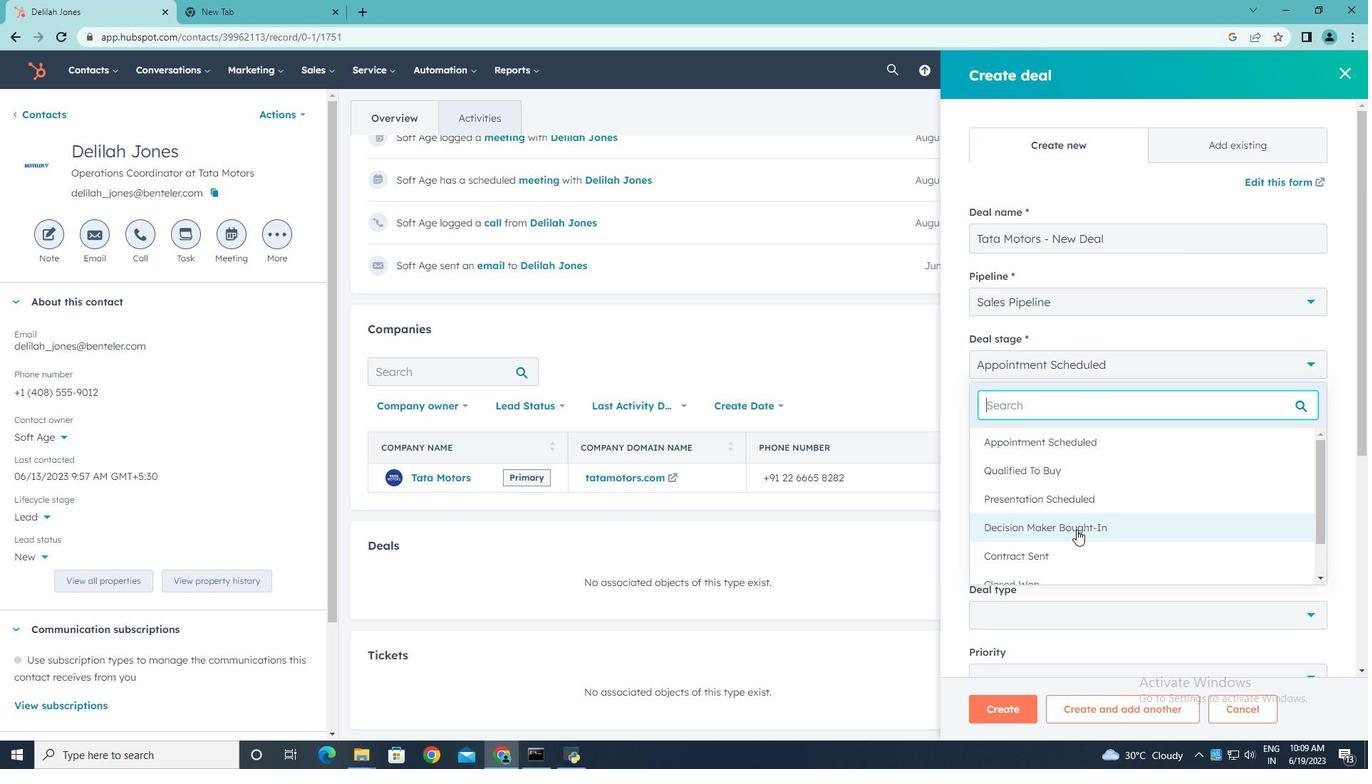 
Action: Mouse scrolled (1071, 533) with delta (0, 0)
Screenshot: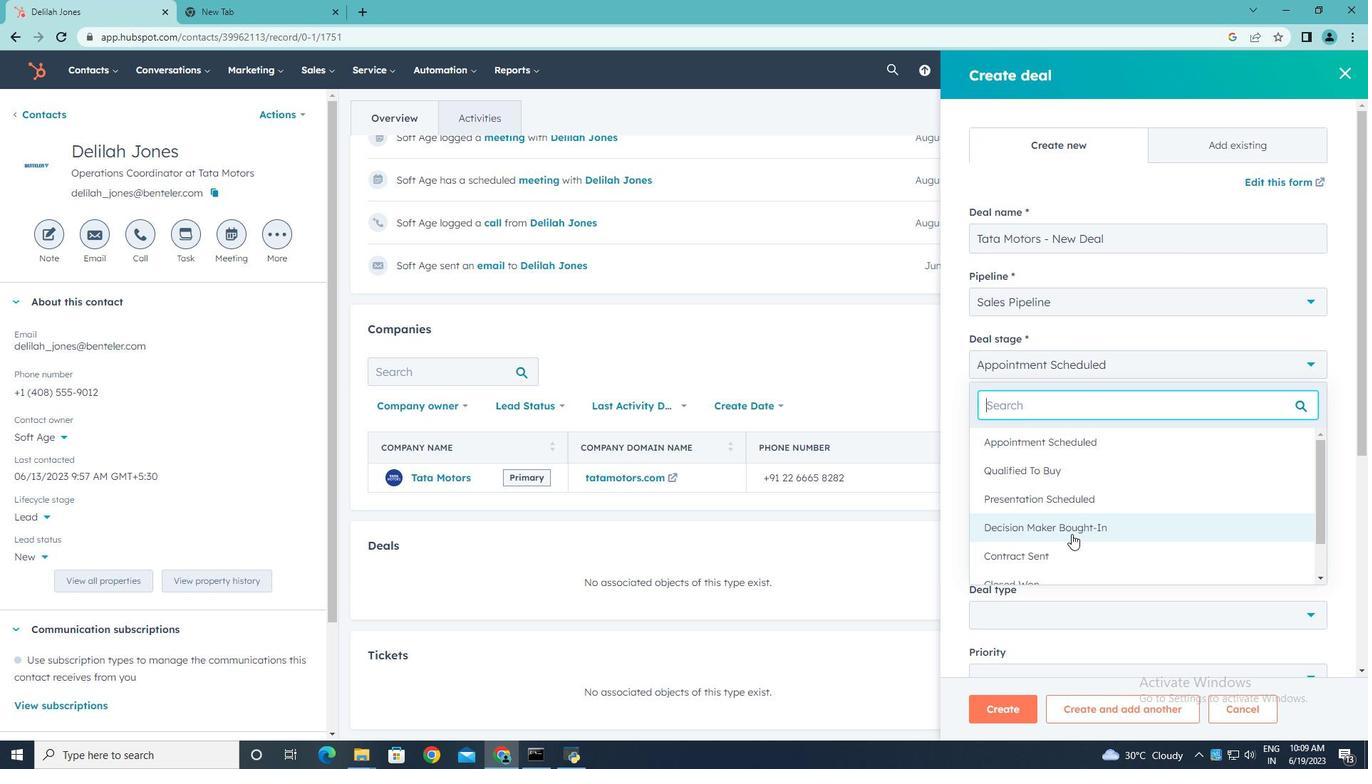 
Action: Mouse scrolled (1071, 533) with delta (0, 0)
Screenshot: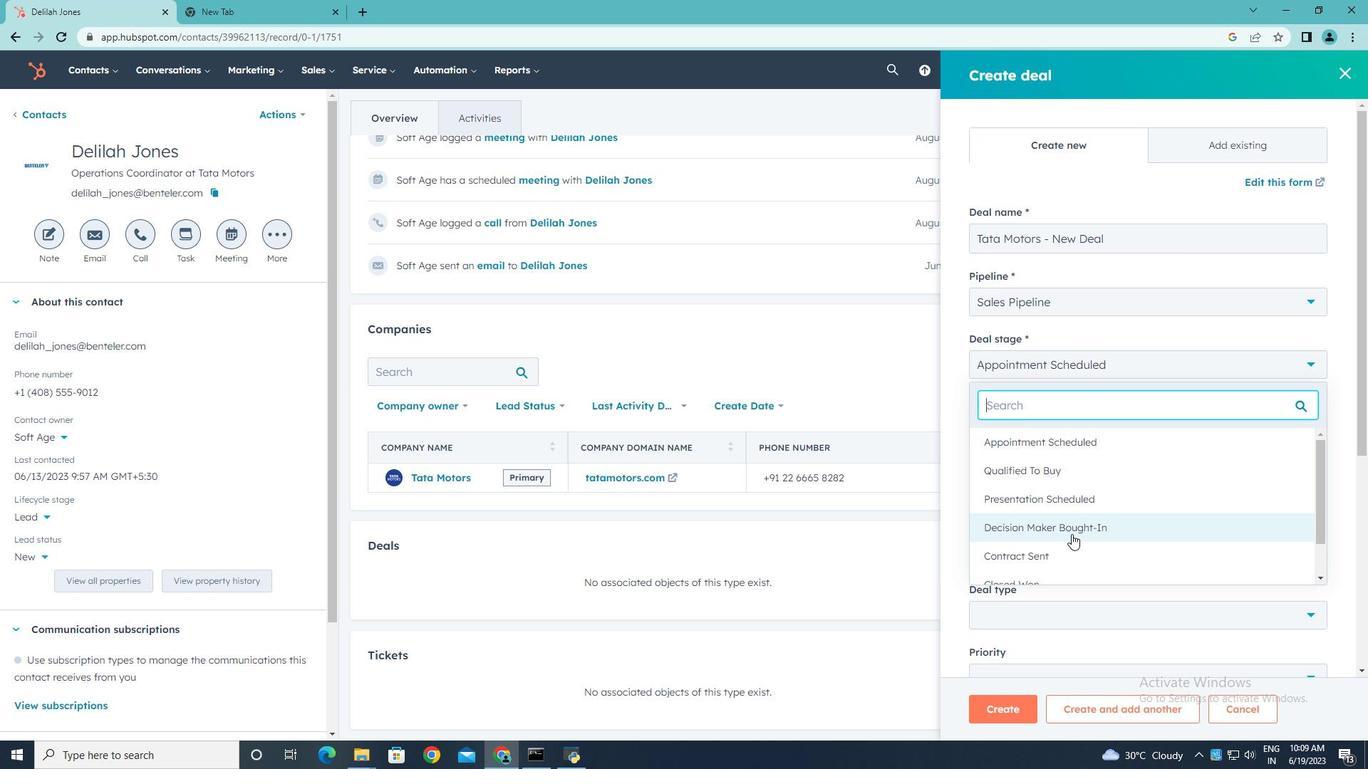 
Action: Mouse moved to (1057, 545)
Screenshot: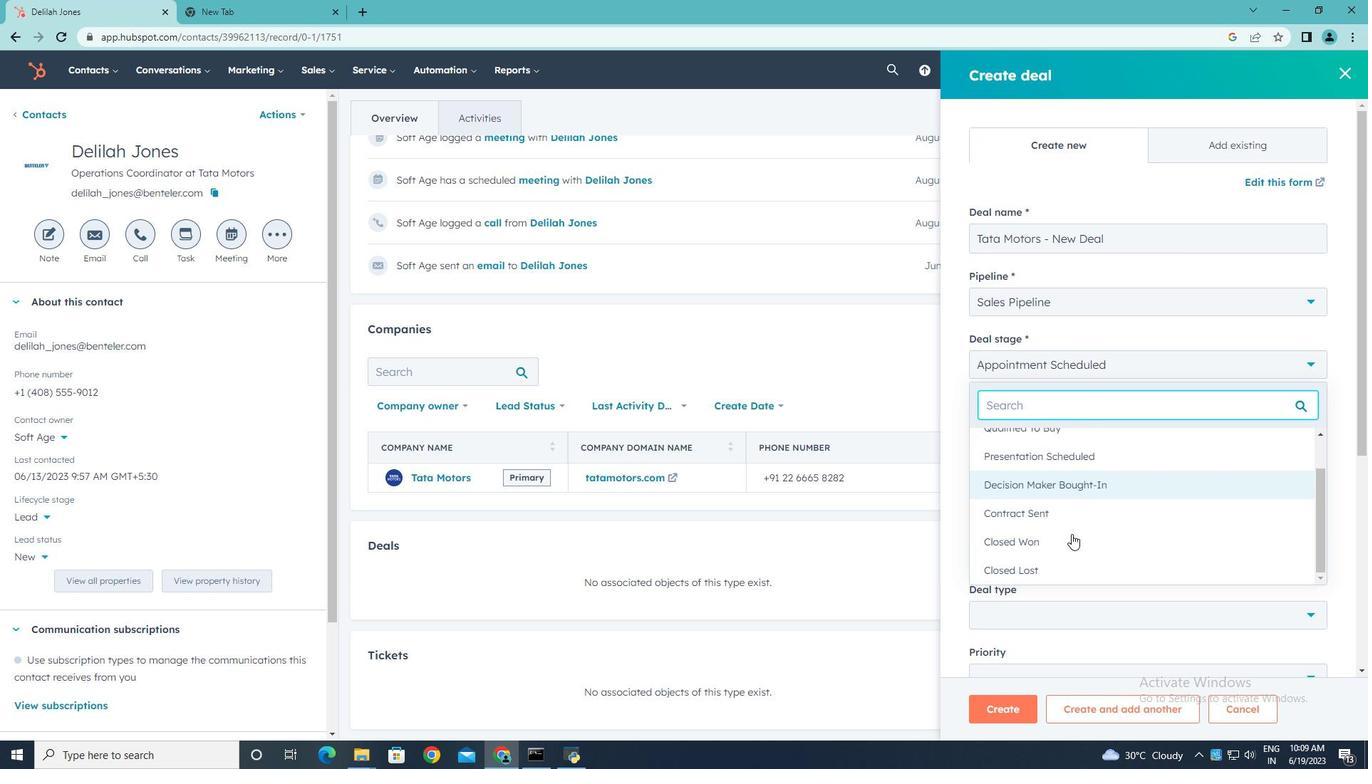 
Action: Mouse pressed left at (1057, 545)
Screenshot: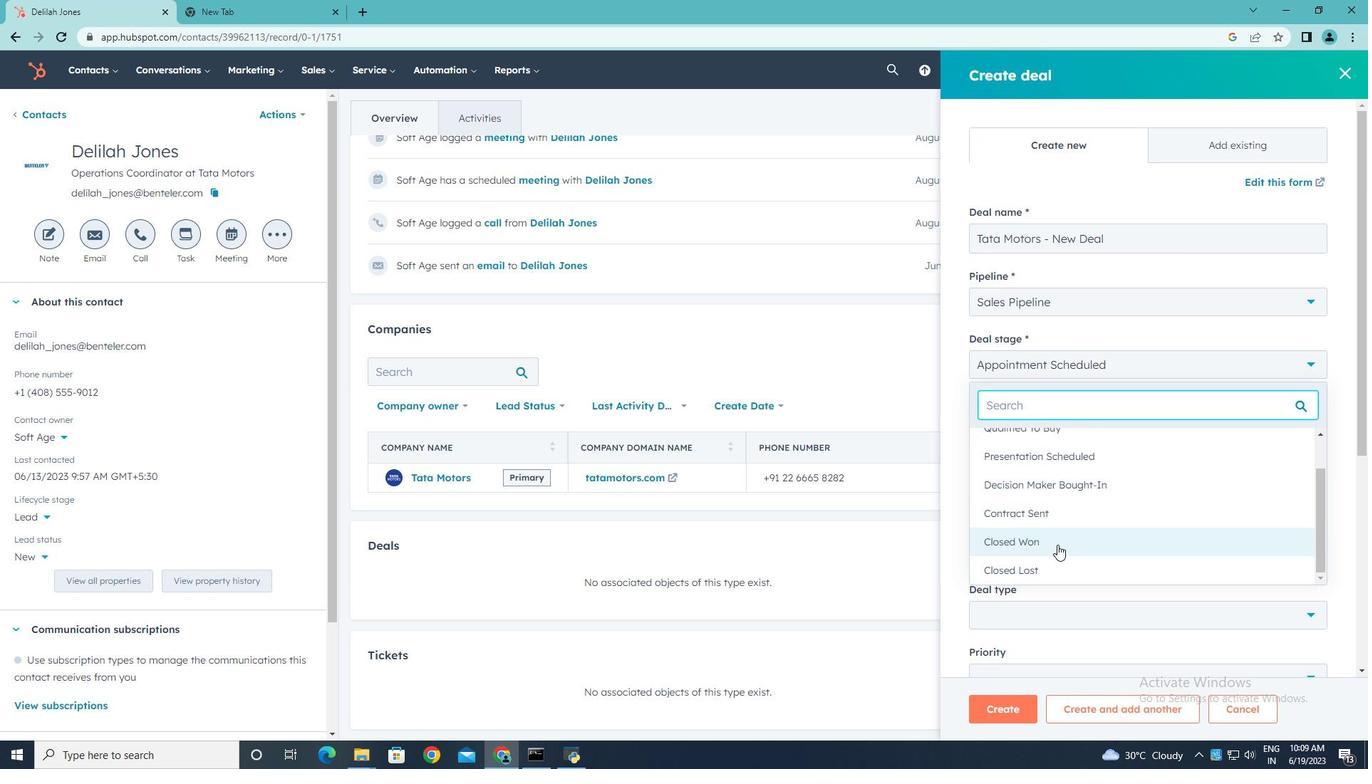 
Action: Mouse moved to (1219, 430)
Screenshot: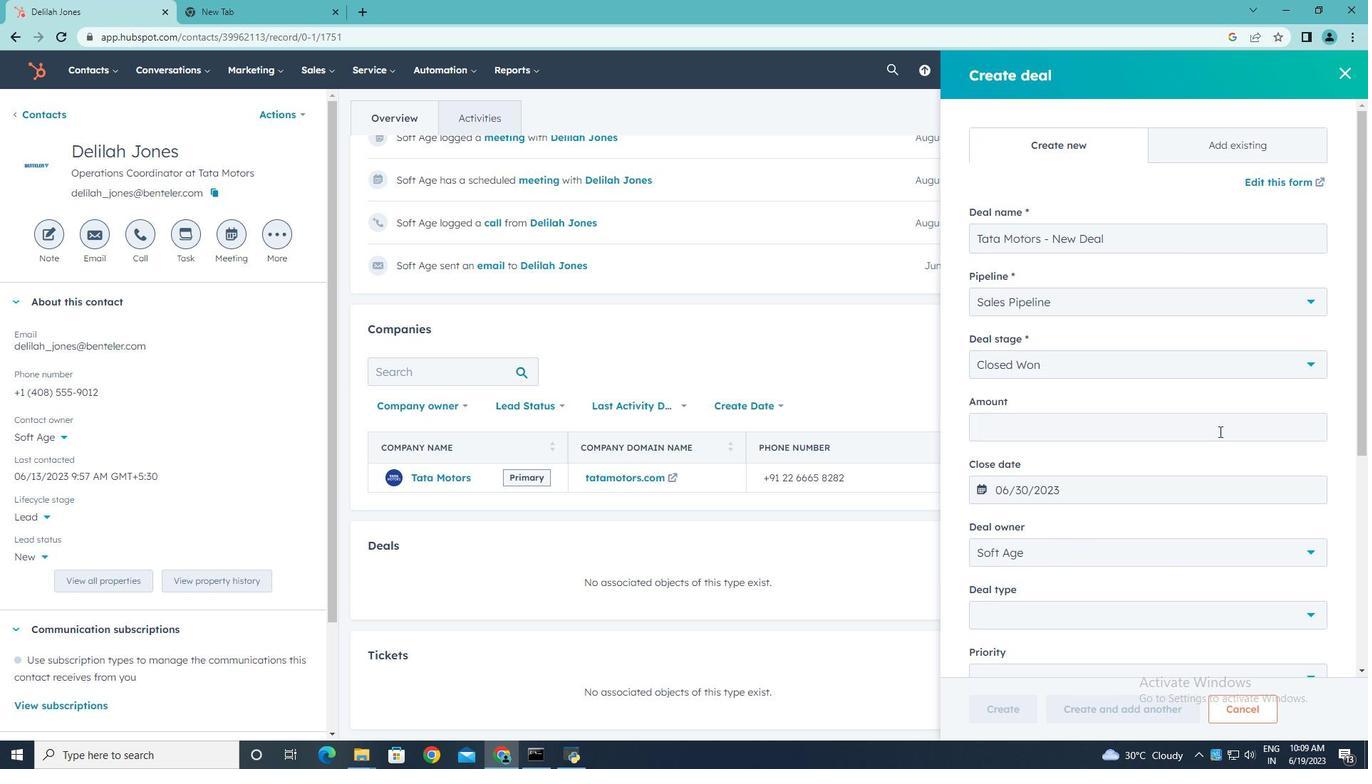 
Action: Mouse pressed left at (1219, 430)
Screenshot: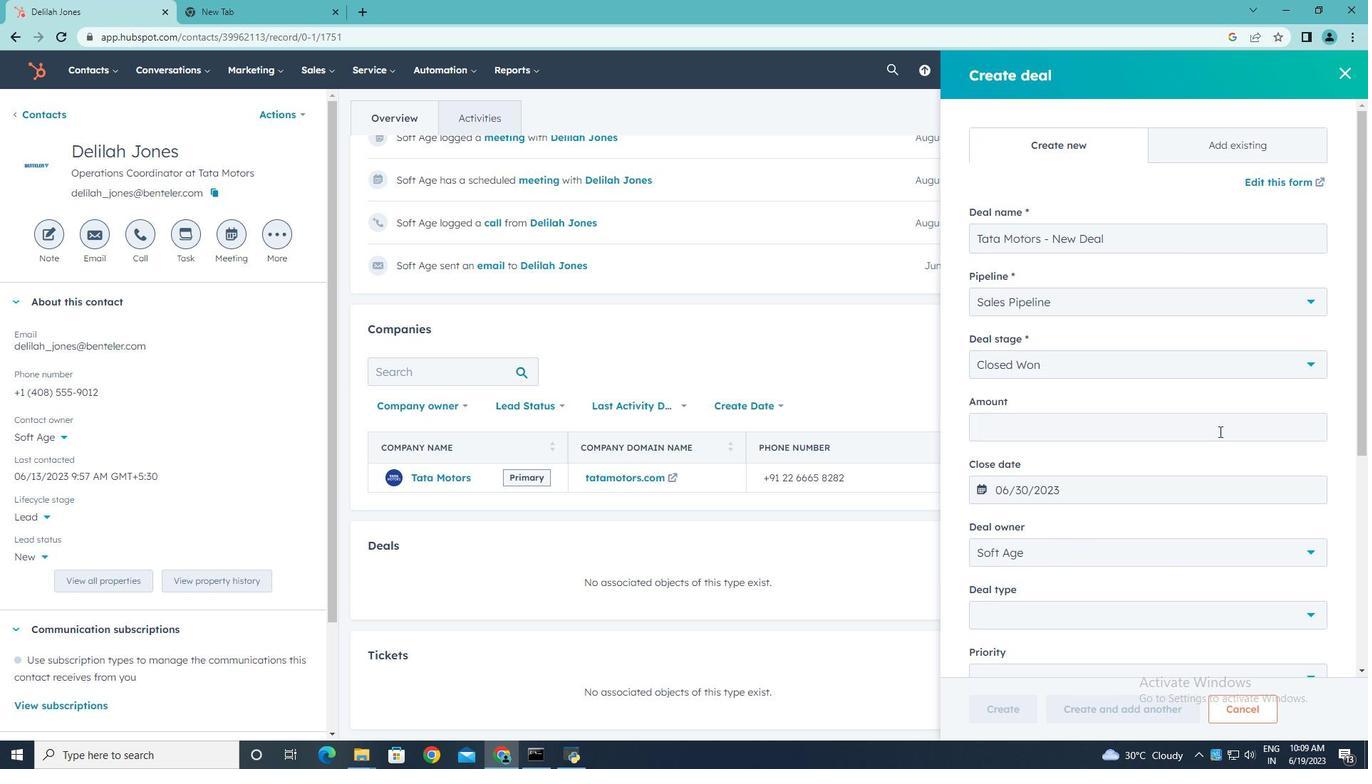
Action: Key pressed 100000
Screenshot: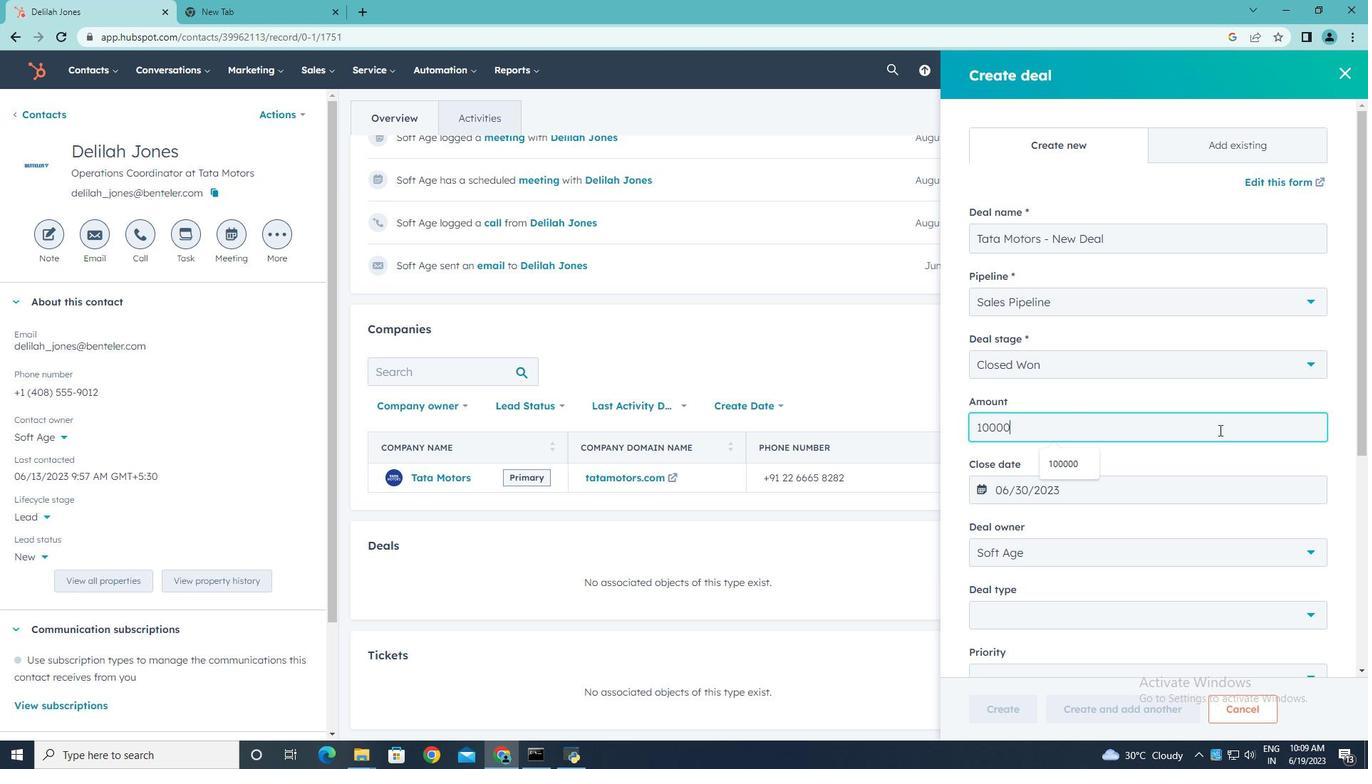
Action: Mouse moved to (1316, 615)
Screenshot: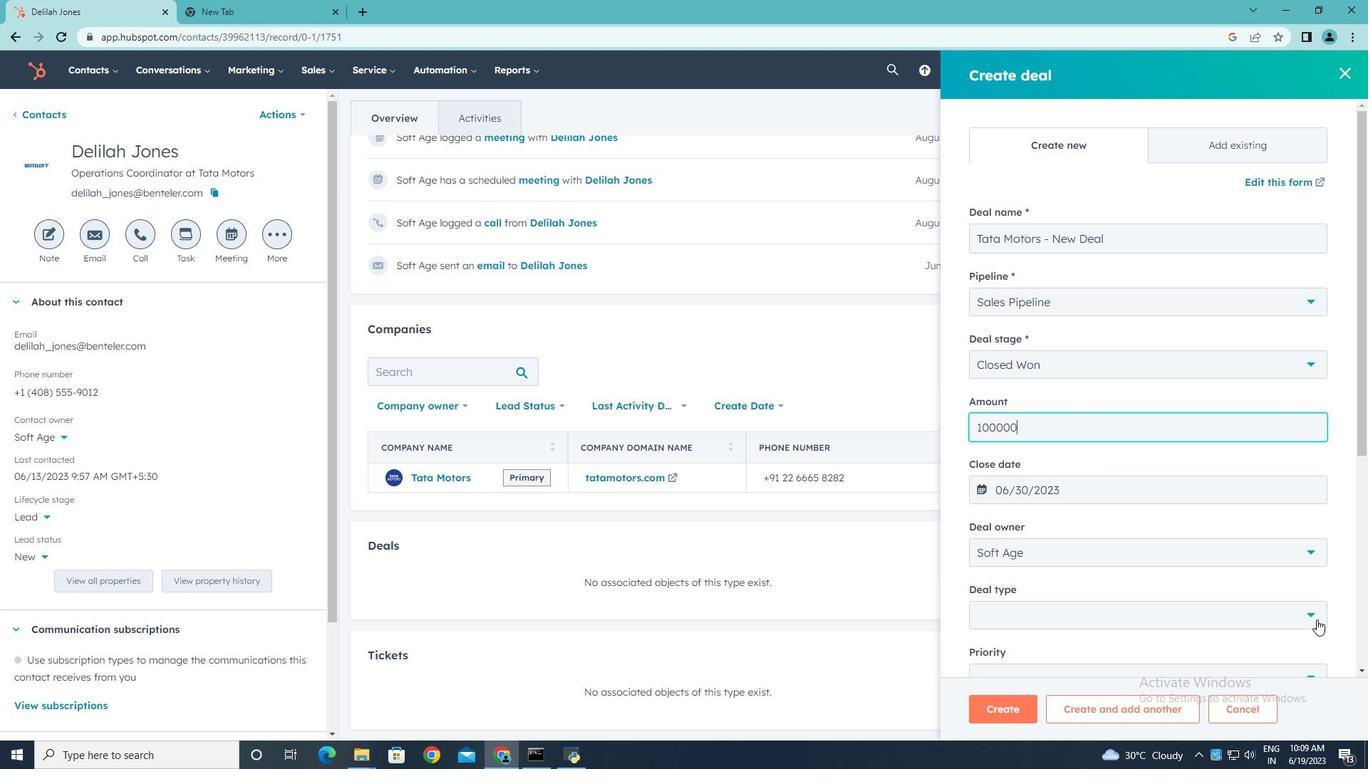 
Action: Mouse pressed left at (1316, 615)
Screenshot: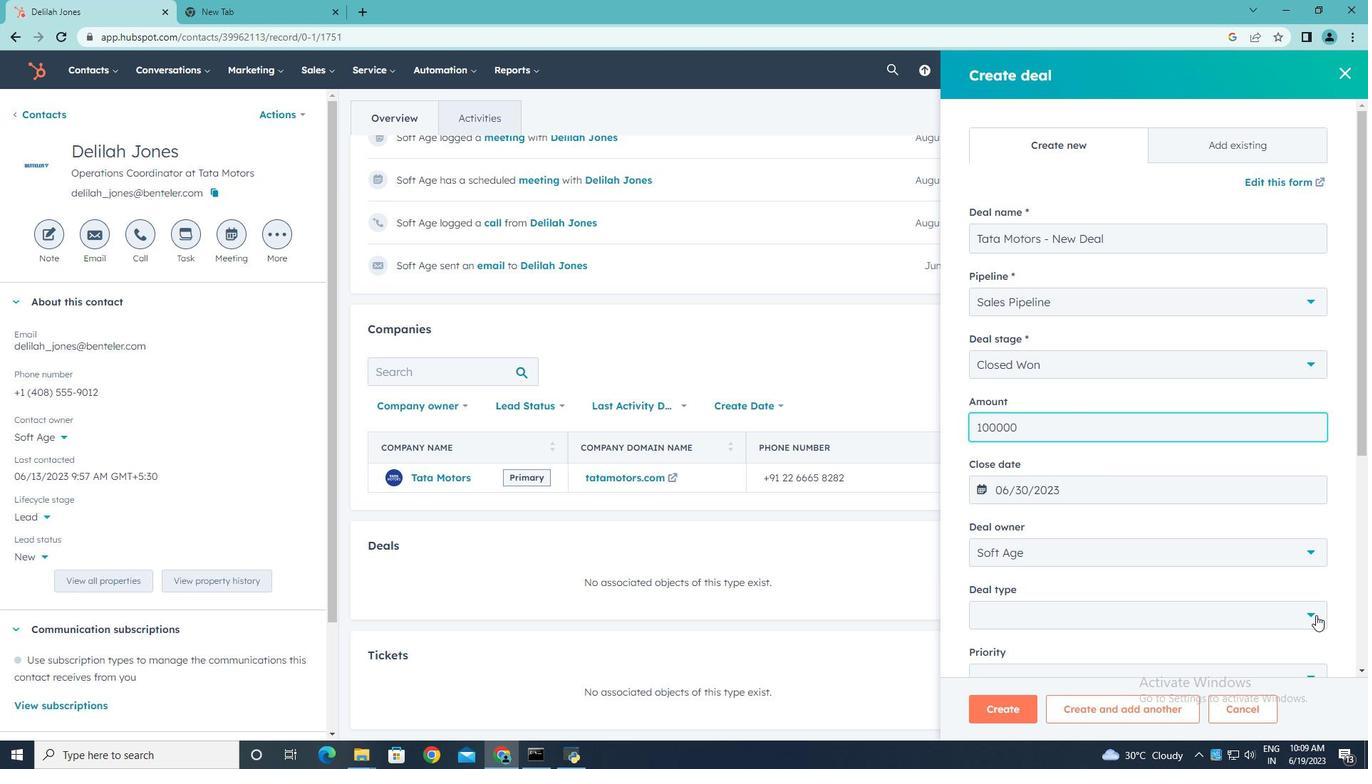 
Action: Mouse moved to (1063, 686)
Screenshot: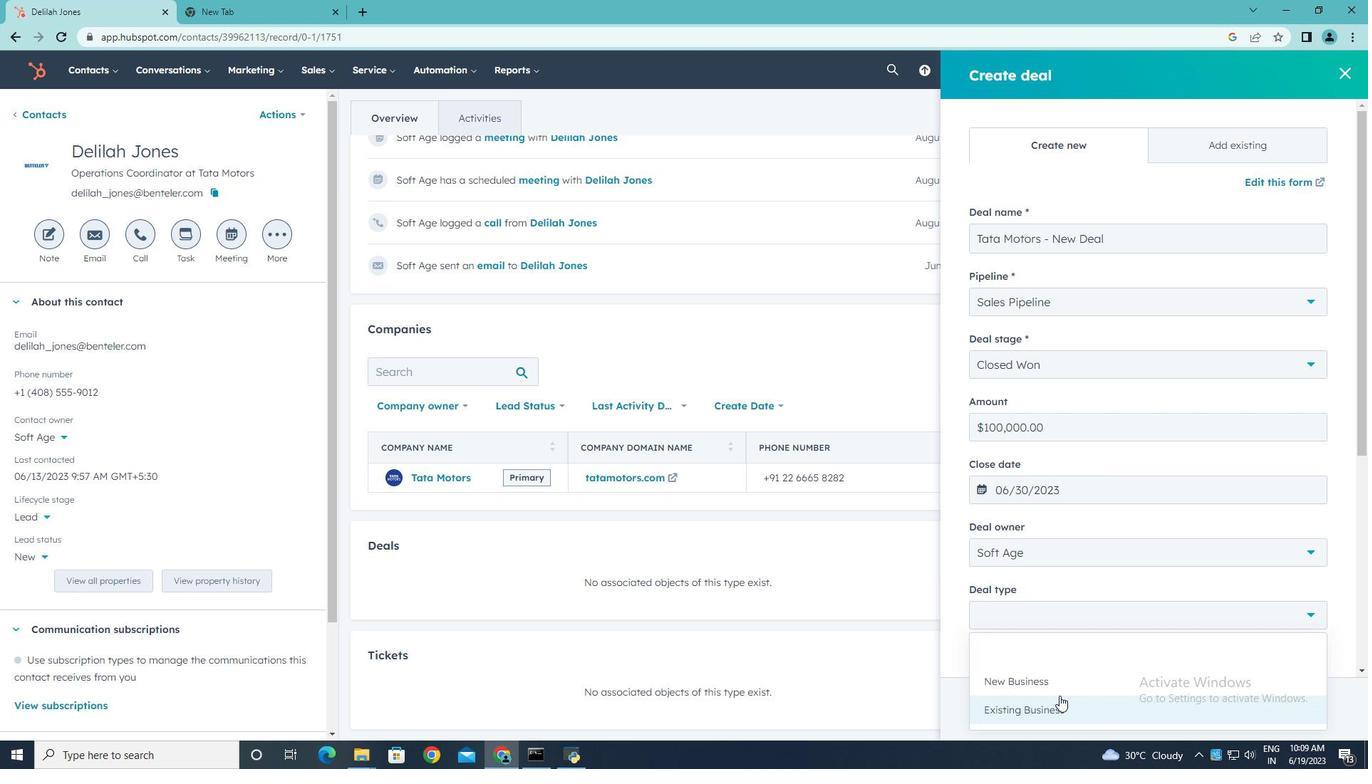 
Action: Mouse pressed left at (1063, 686)
Screenshot: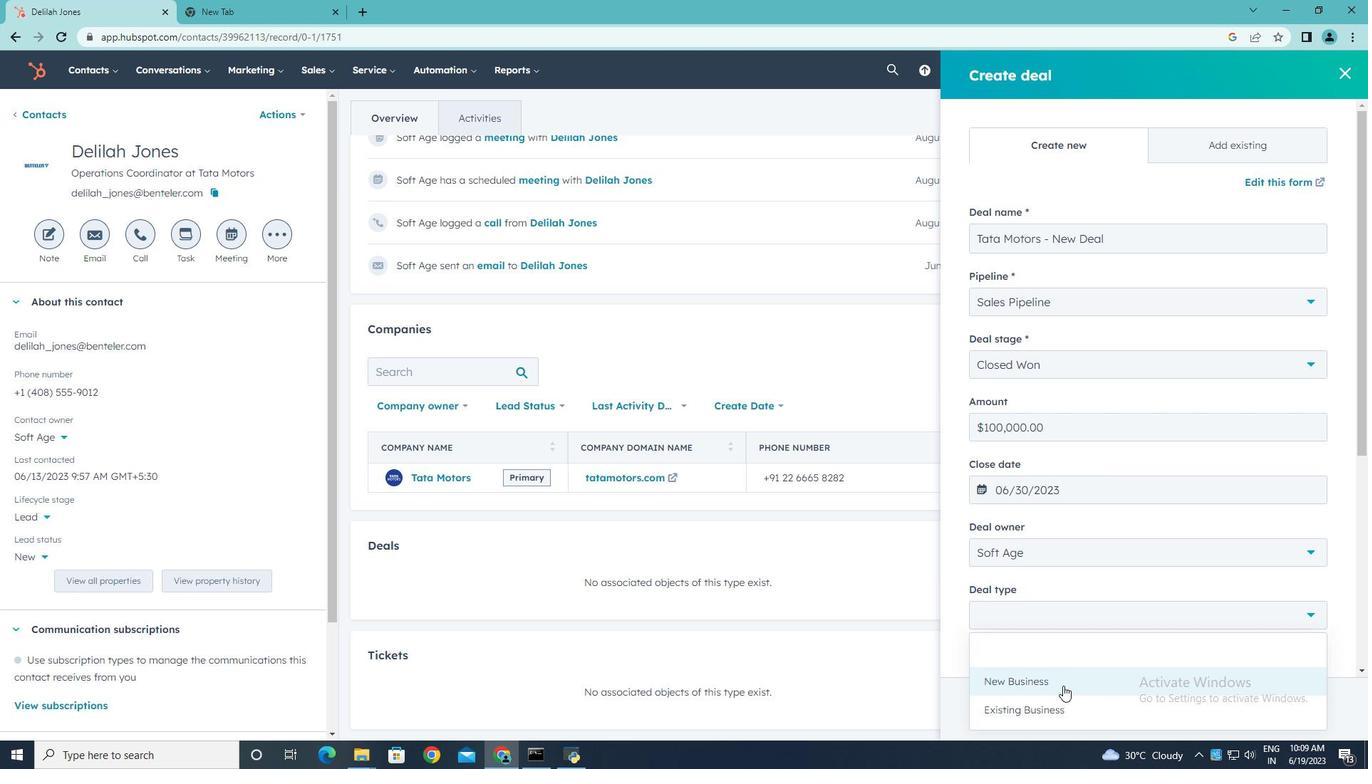 
Action: Mouse moved to (1079, 525)
Screenshot: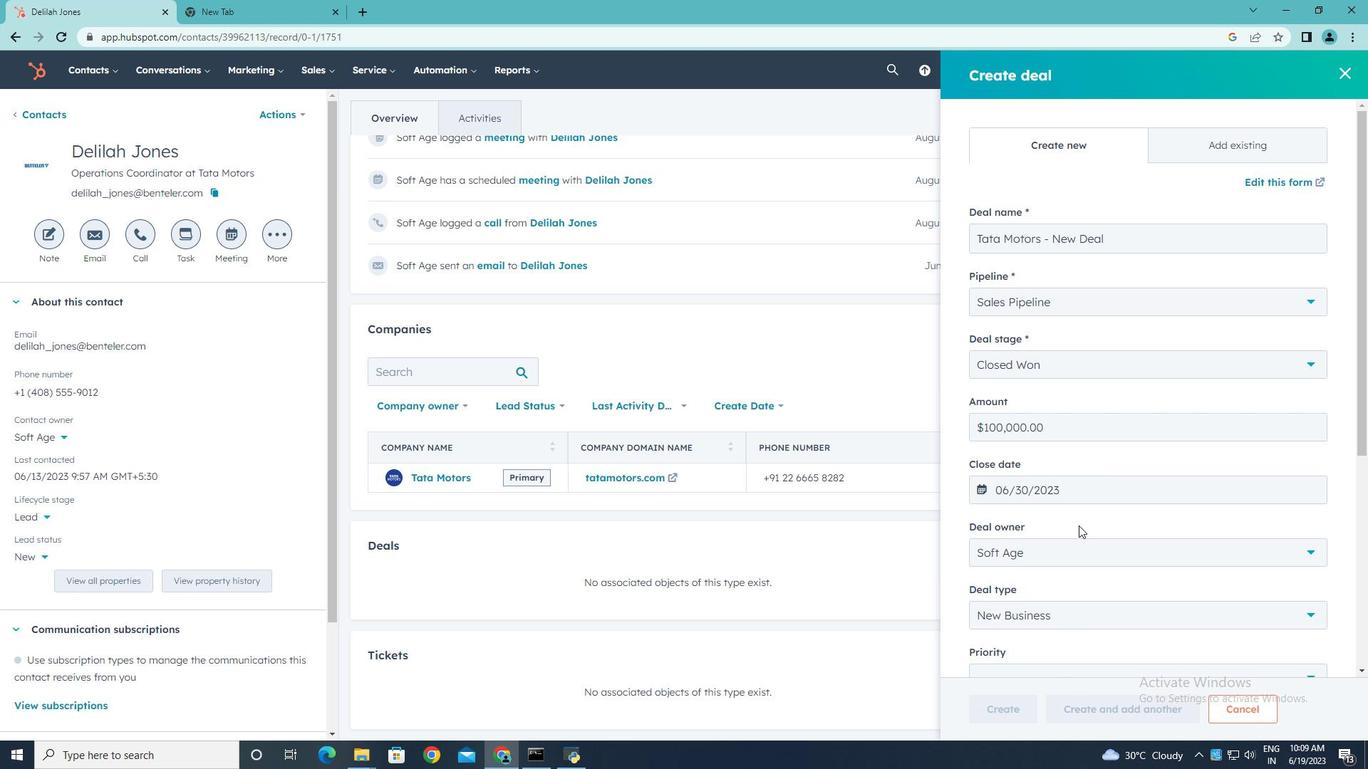 
Action: Mouse scrolled (1079, 524) with delta (0, 0)
Screenshot: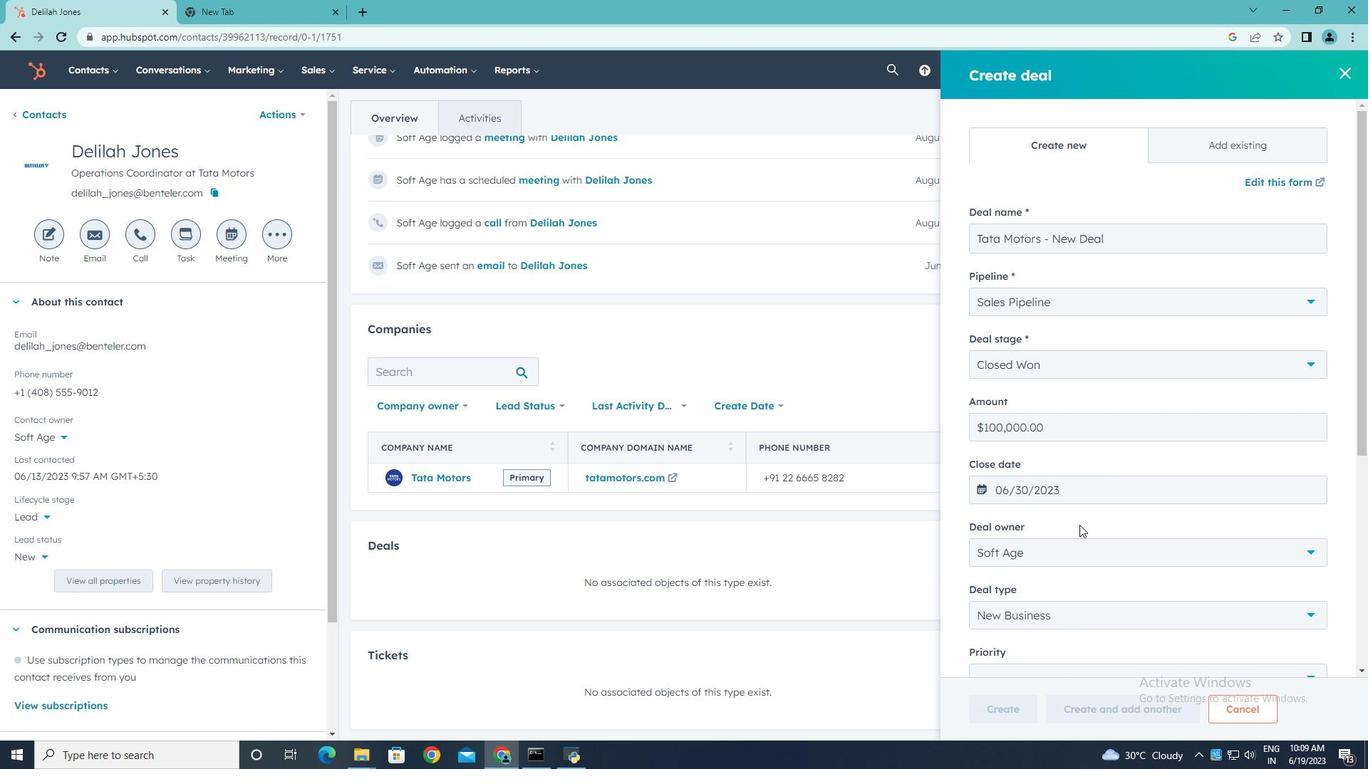 
Action: Mouse scrolled (1079, 524) with delta (0, 0)
Screenshot: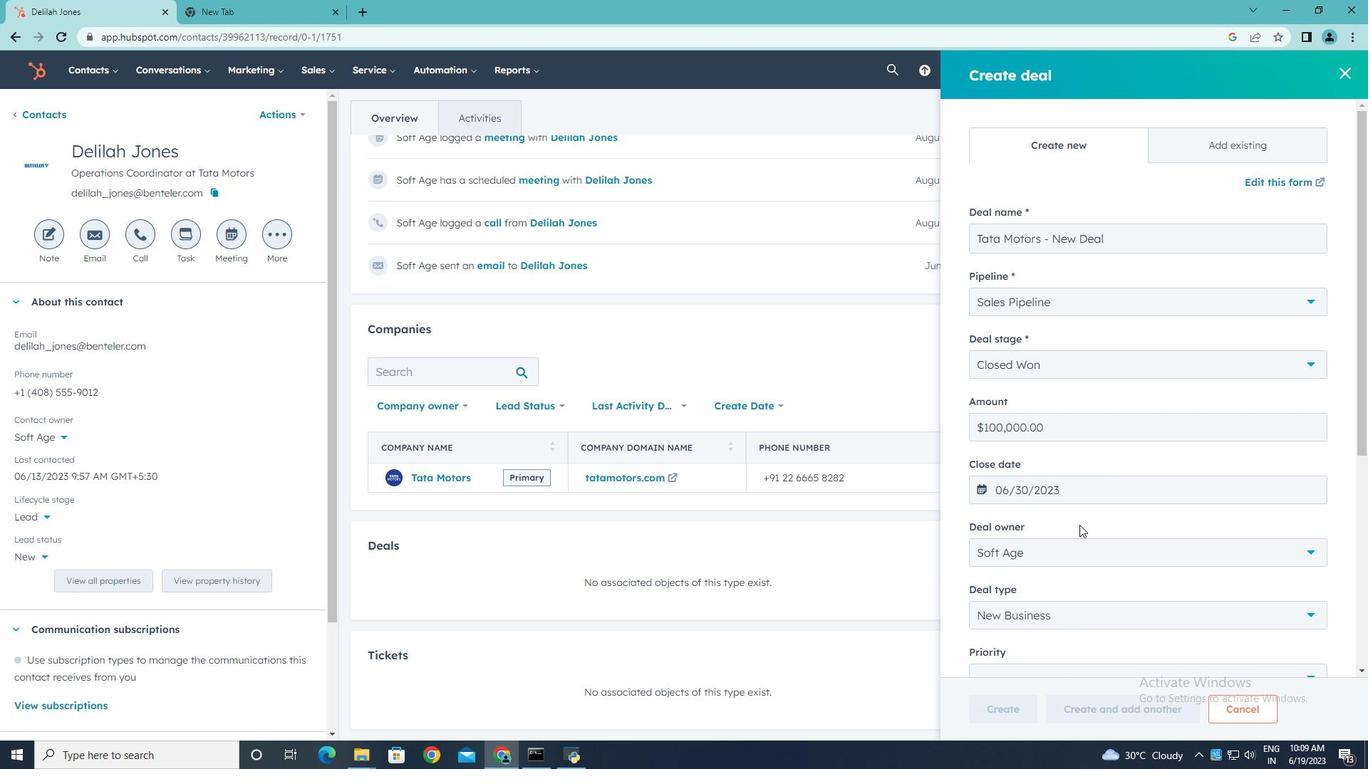
Action: Mouse scrolled (1079, 524) with delta (0, 0)
Screenshot: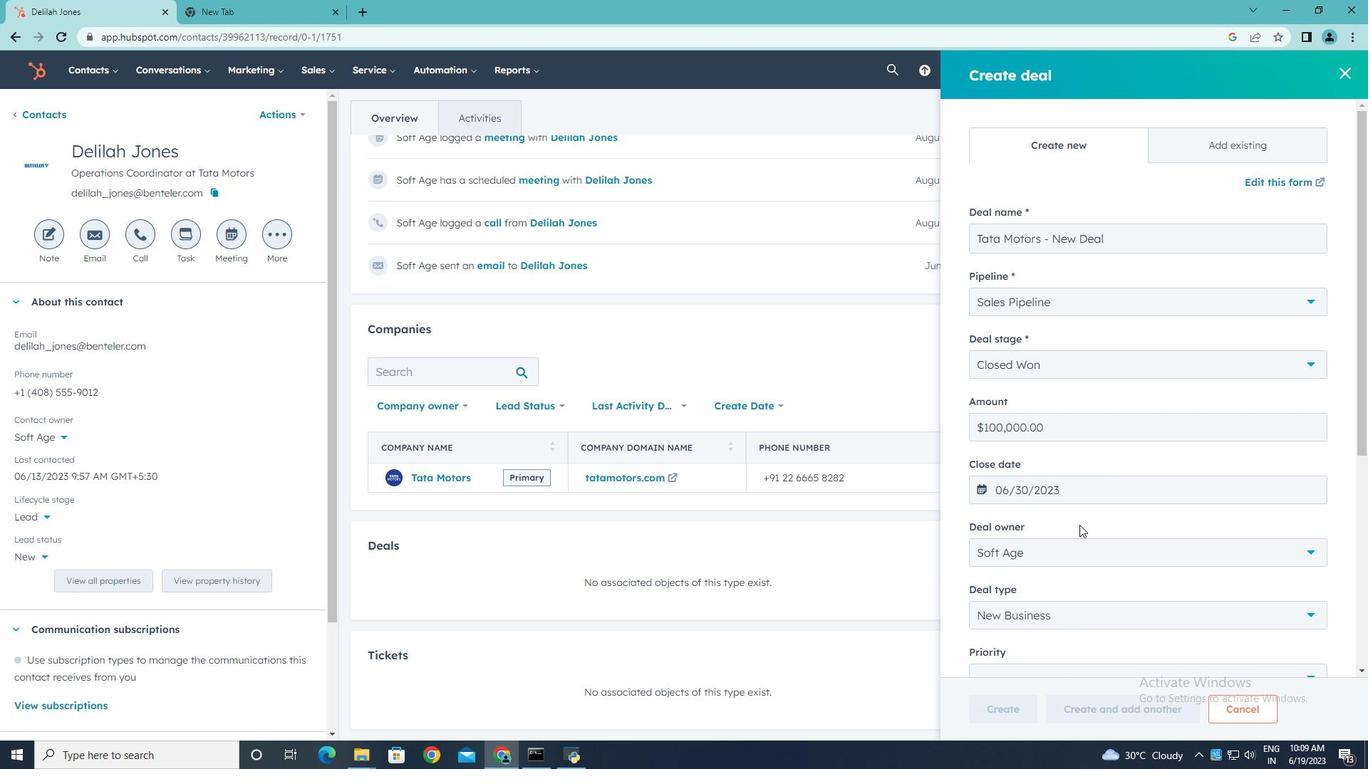 
Action: Mouse scrolled (1079, 524) with delta (0, 0)
Screenshot: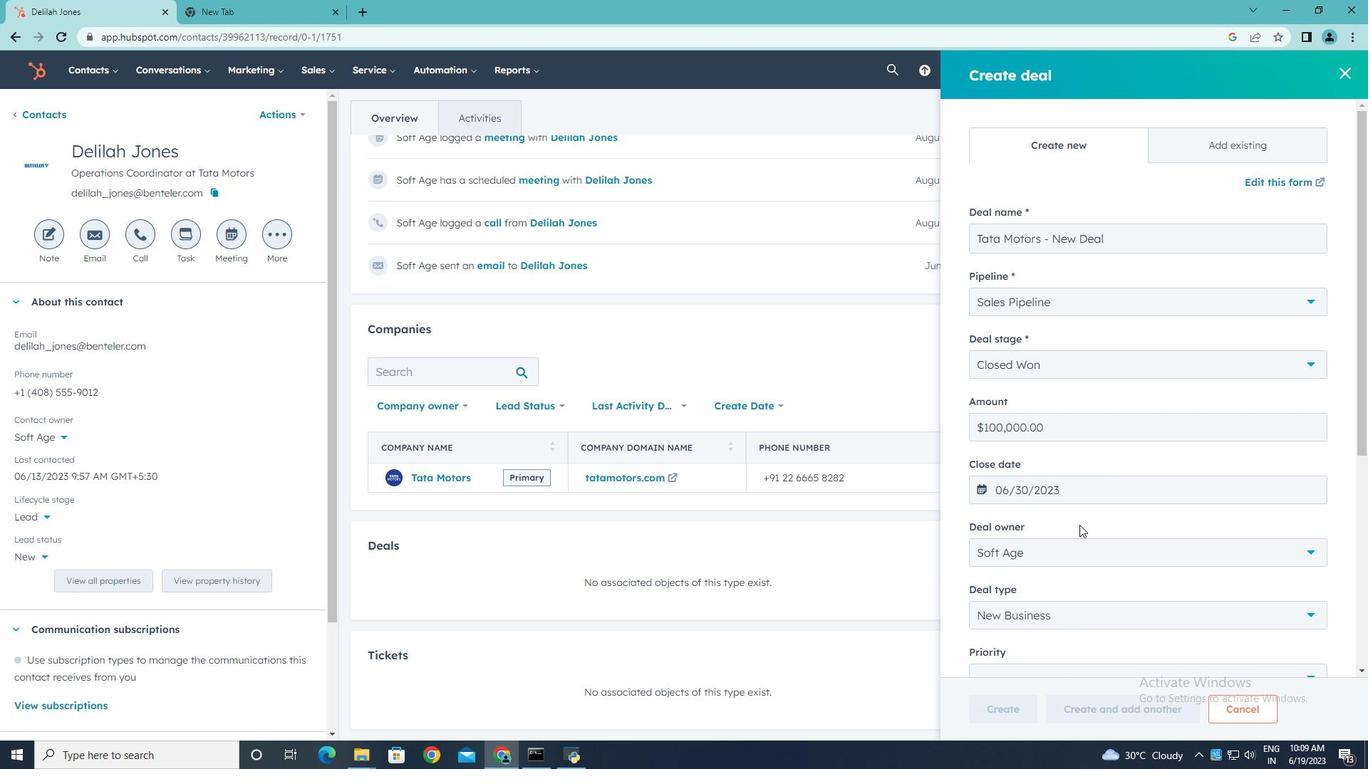 
Action: Mouse scrolled (1079, 524) with delta (0, 0)
Screenshot: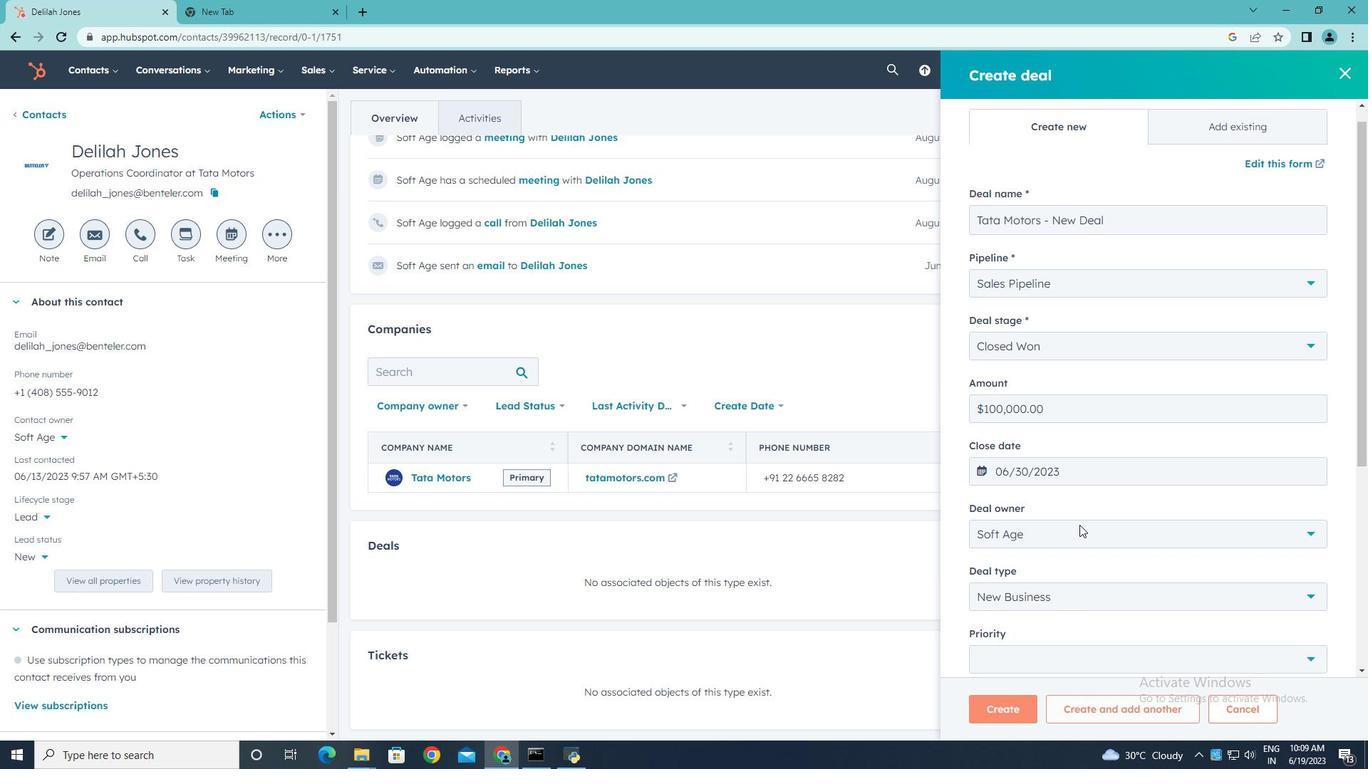 
Action: Mouse moved to (1304, 324)
Screenshot: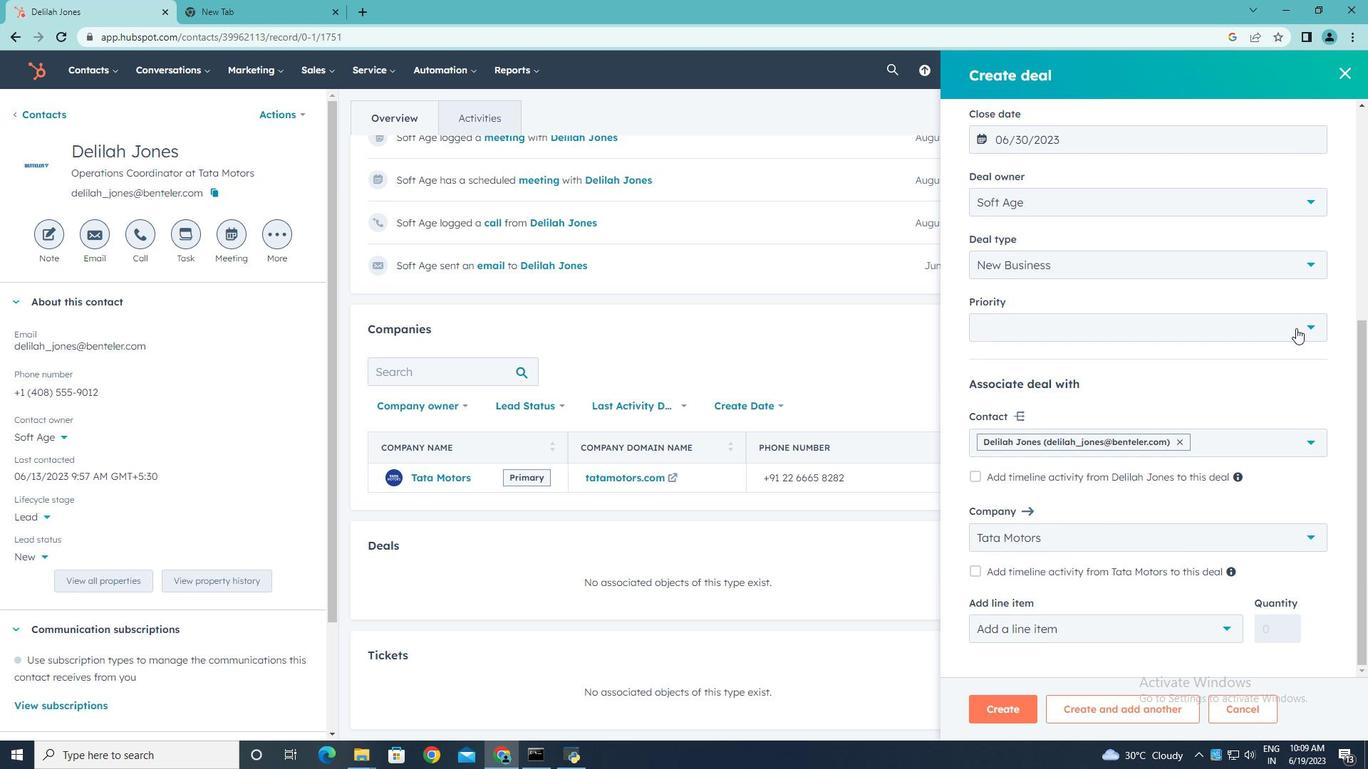 
Action: Mouse pressed left at (1304, 324)
Screenshot: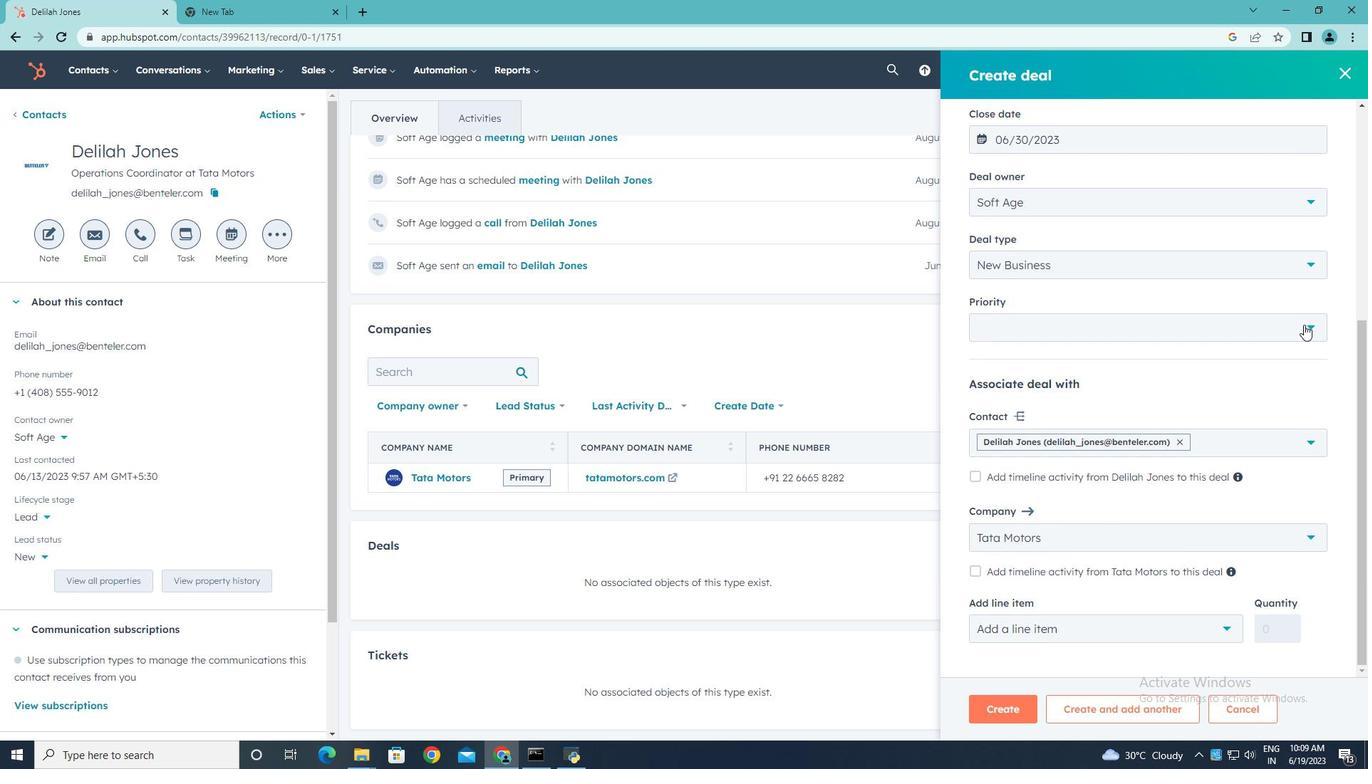 
Action: Mouse moved to (1056, 420)
Screenshot: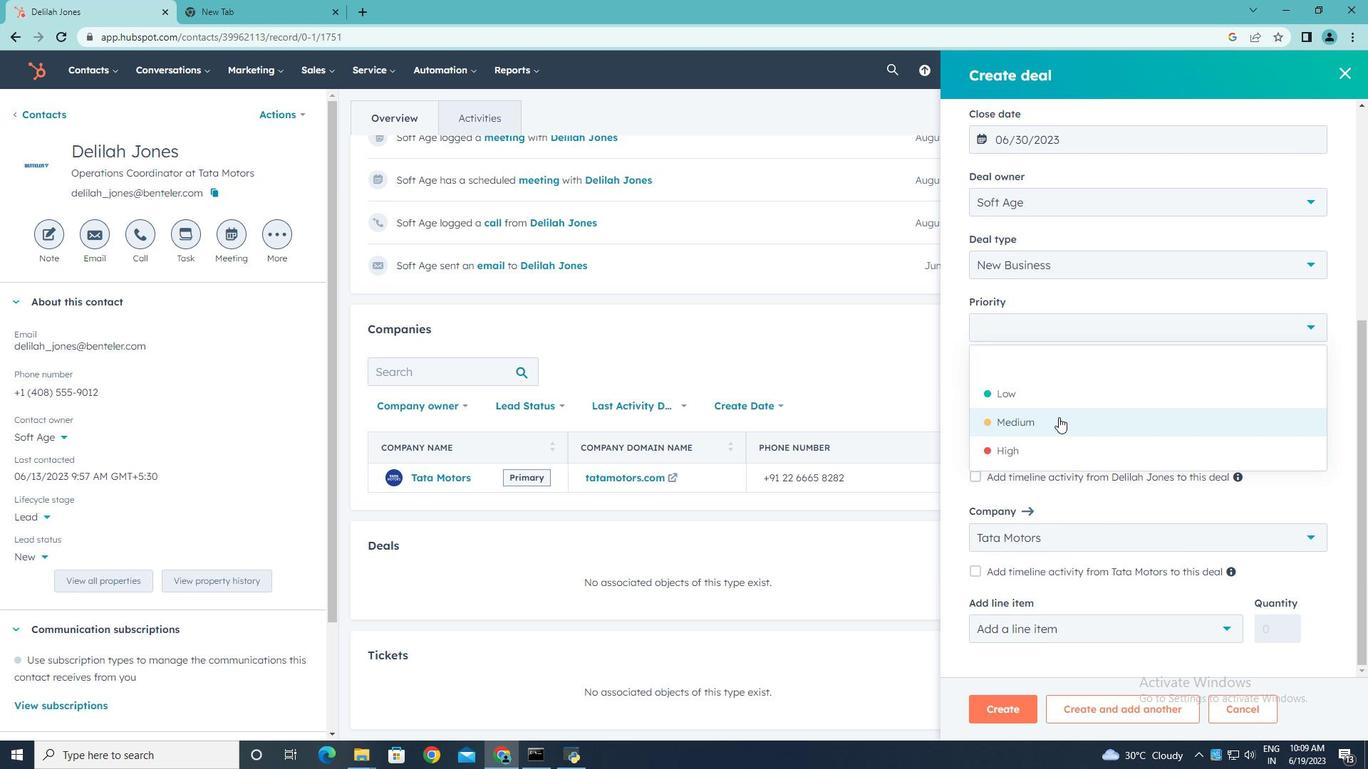 
Action: Mouse pressed left at (1056, 420)
Screenshot: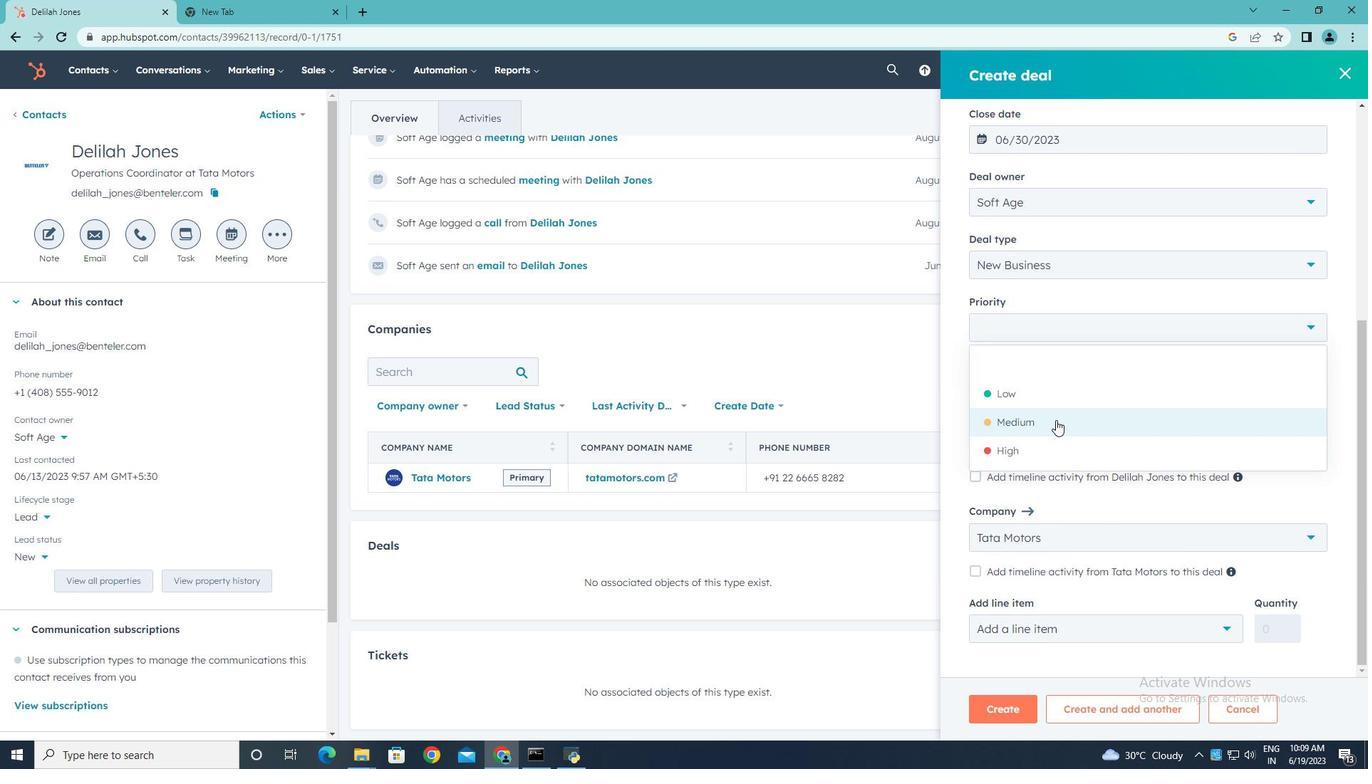 
Action: Mouse moved to (1311, 440)
Screenshot: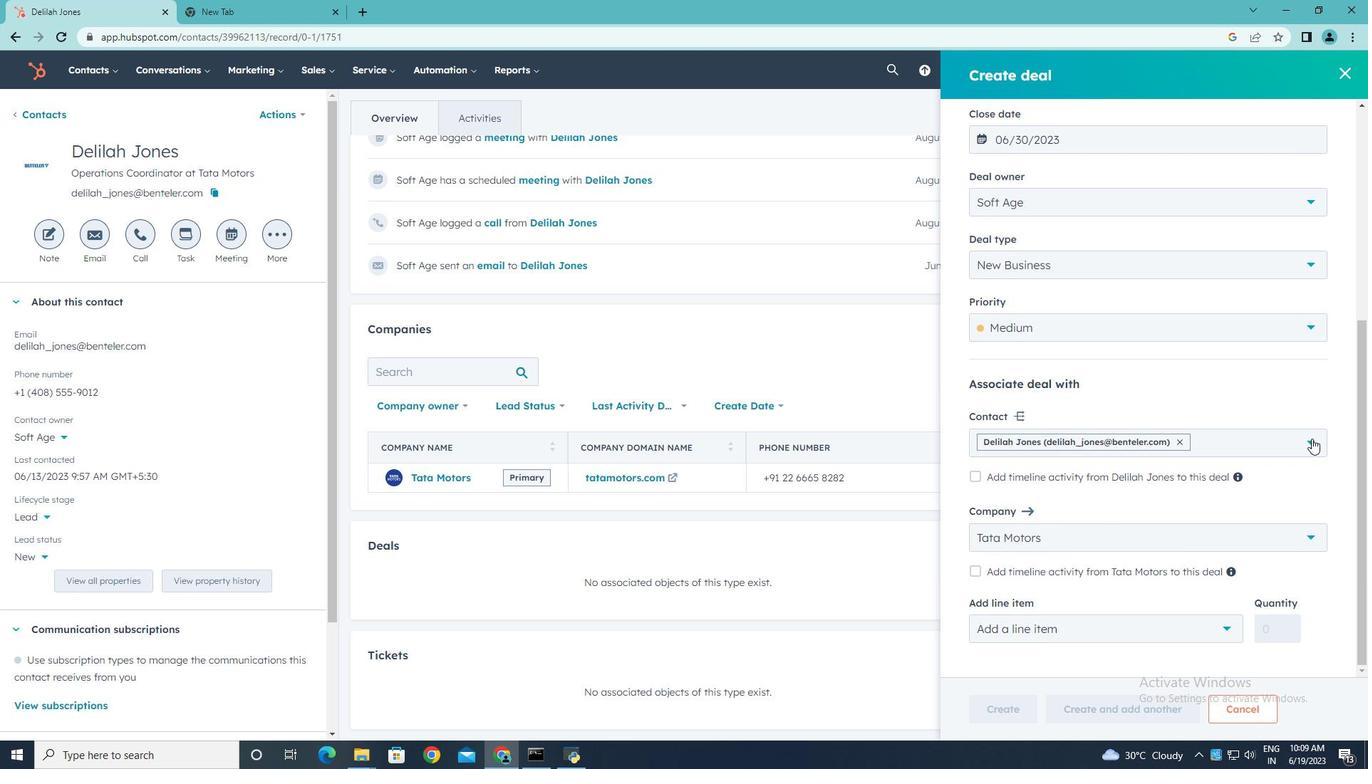 
Action: Mouse pressed left at (1311, 440)
Screenshot: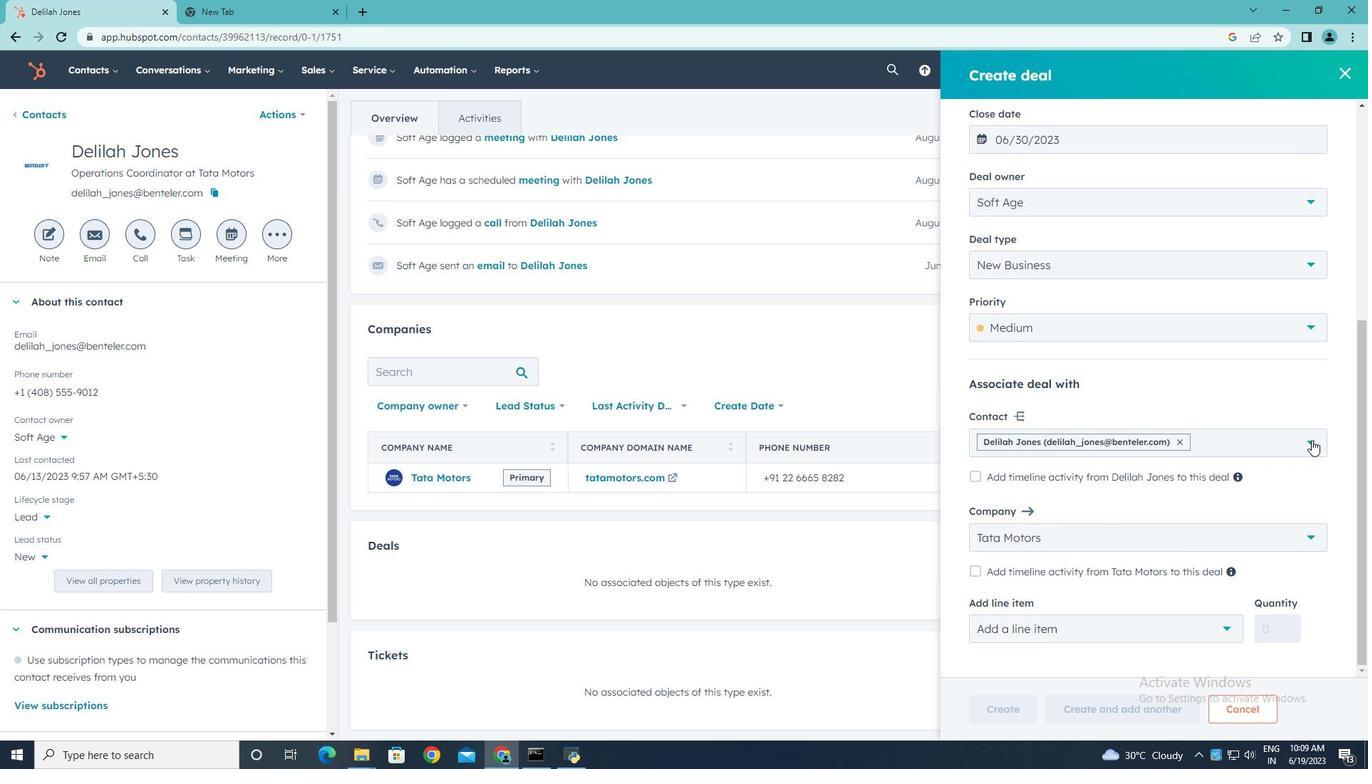 
Action: Mouse moved to (991, 545)
Screenshot: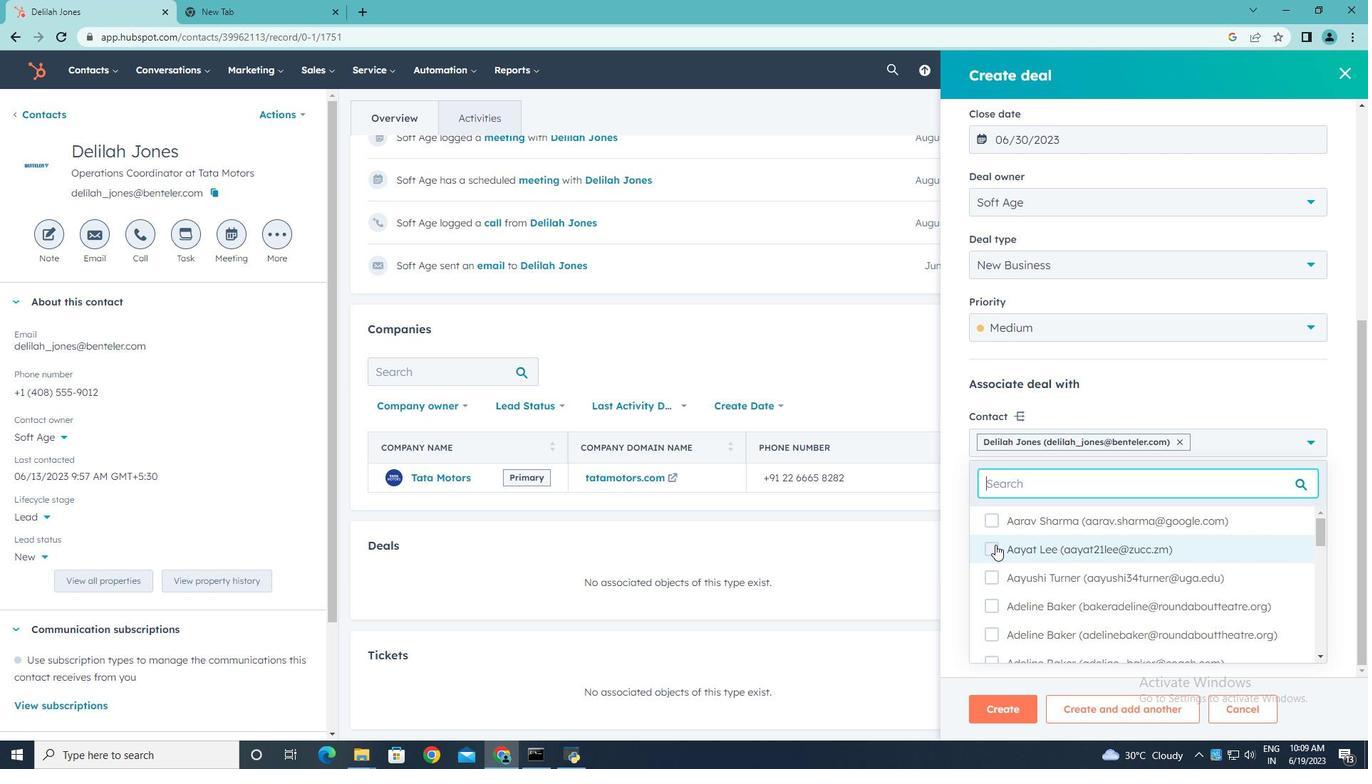
Action: Mouse pressed left at (991, 545)
Screenshot: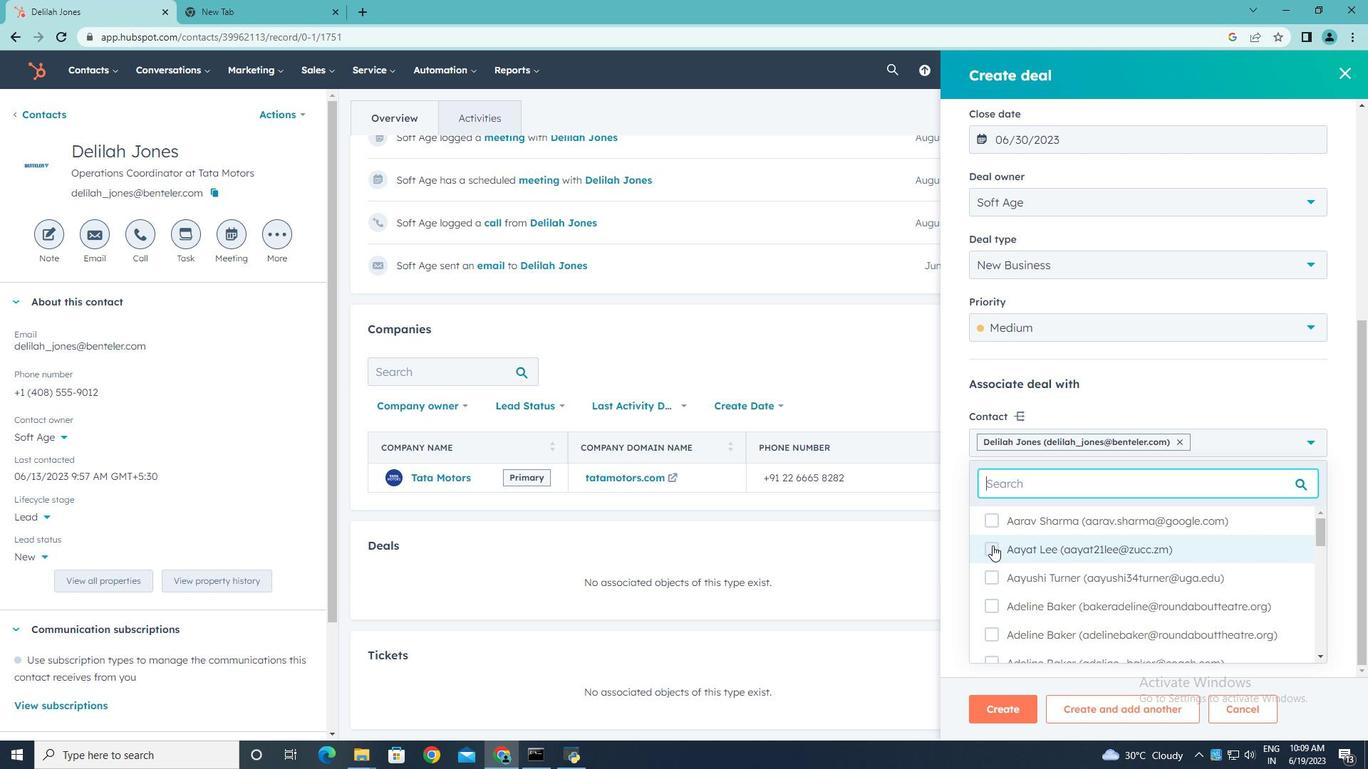 
Action: Mouse moved to (1311, 456)
Screenshot: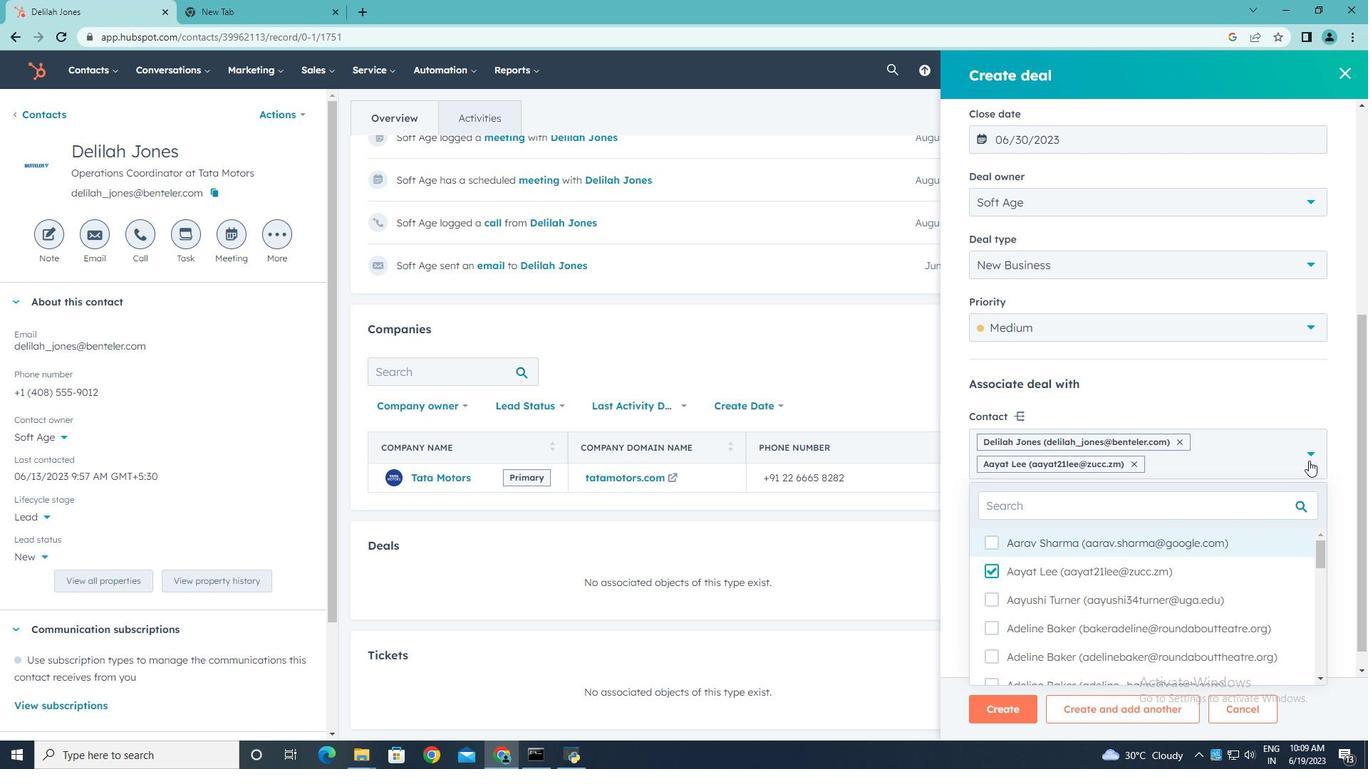 
Action: Mouse pressed left at (1311, 456)
Screenshot: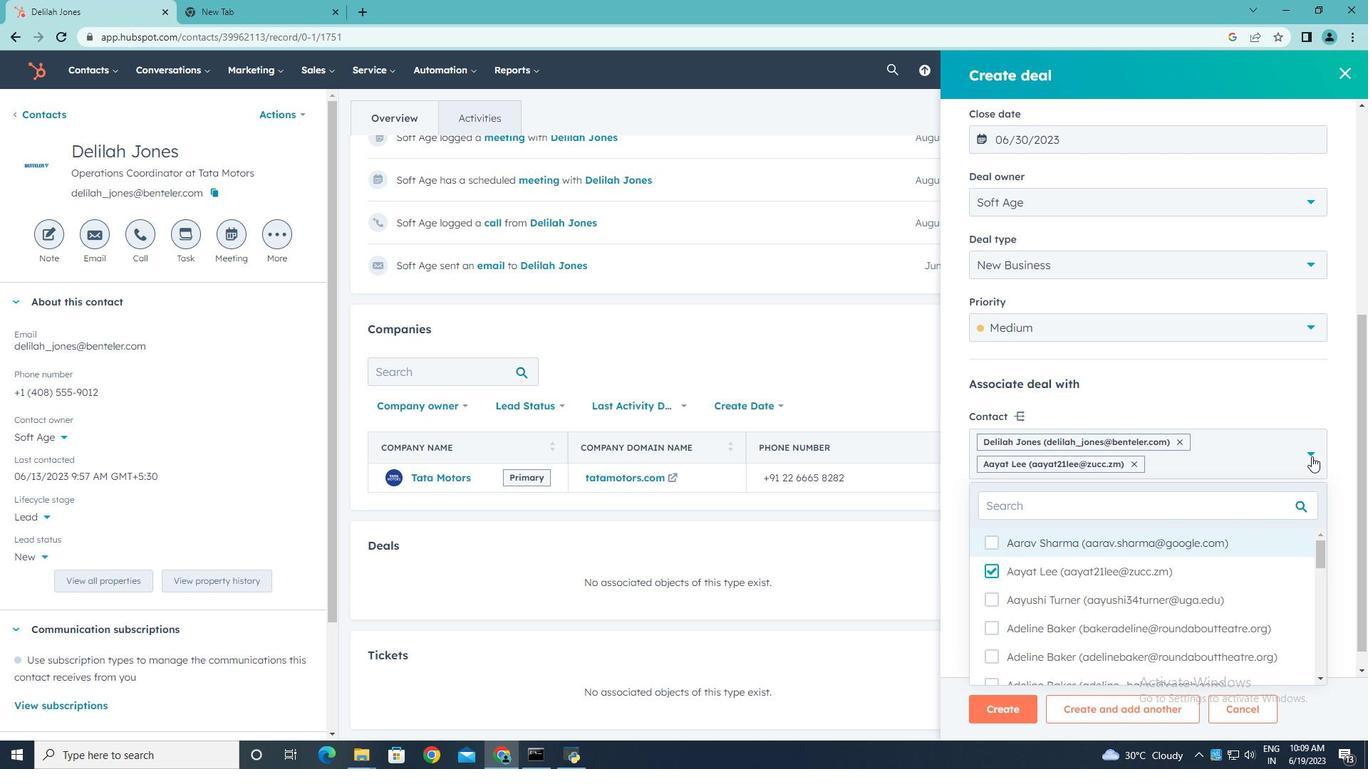 
Action: Mouse moved to (1128, 585)
Screenshot: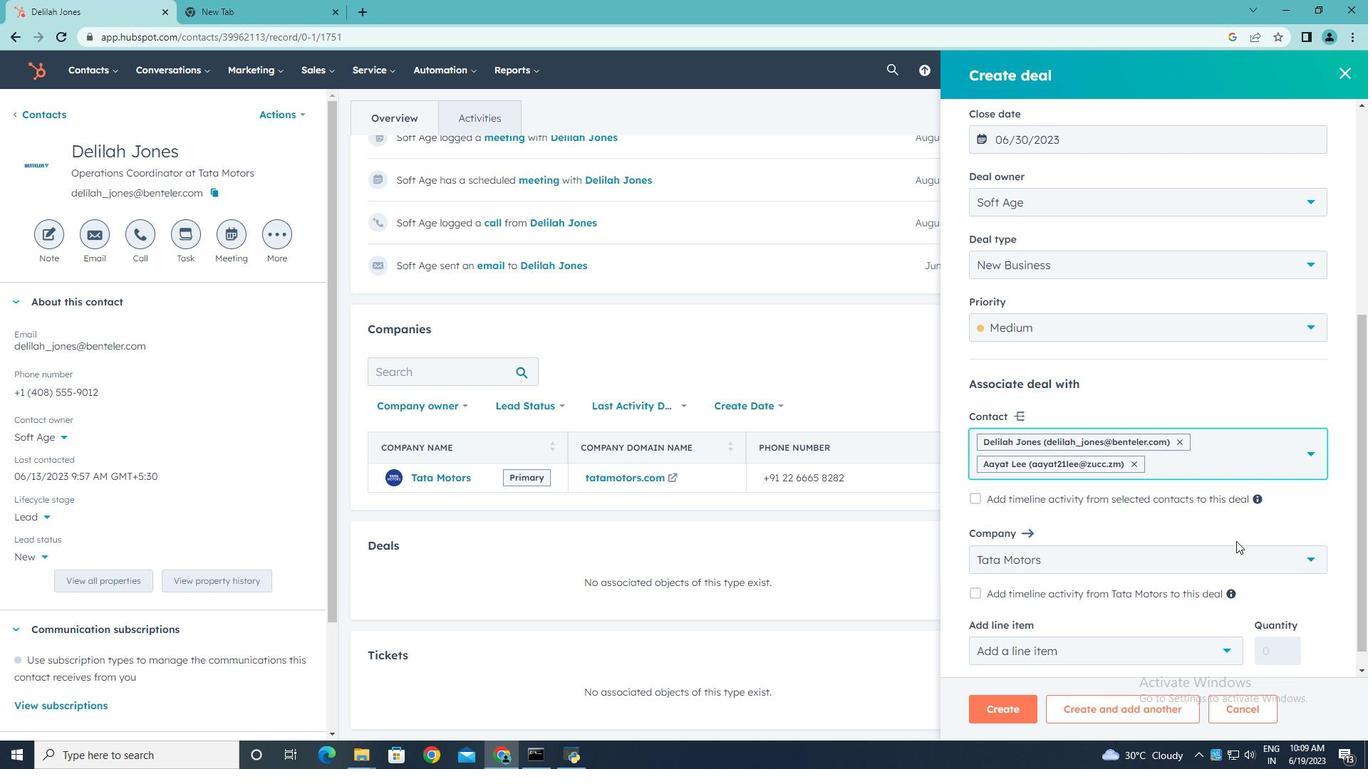 
Action: Mouse scrolled (1128, 584) with delta (0, 0)
Screenshot: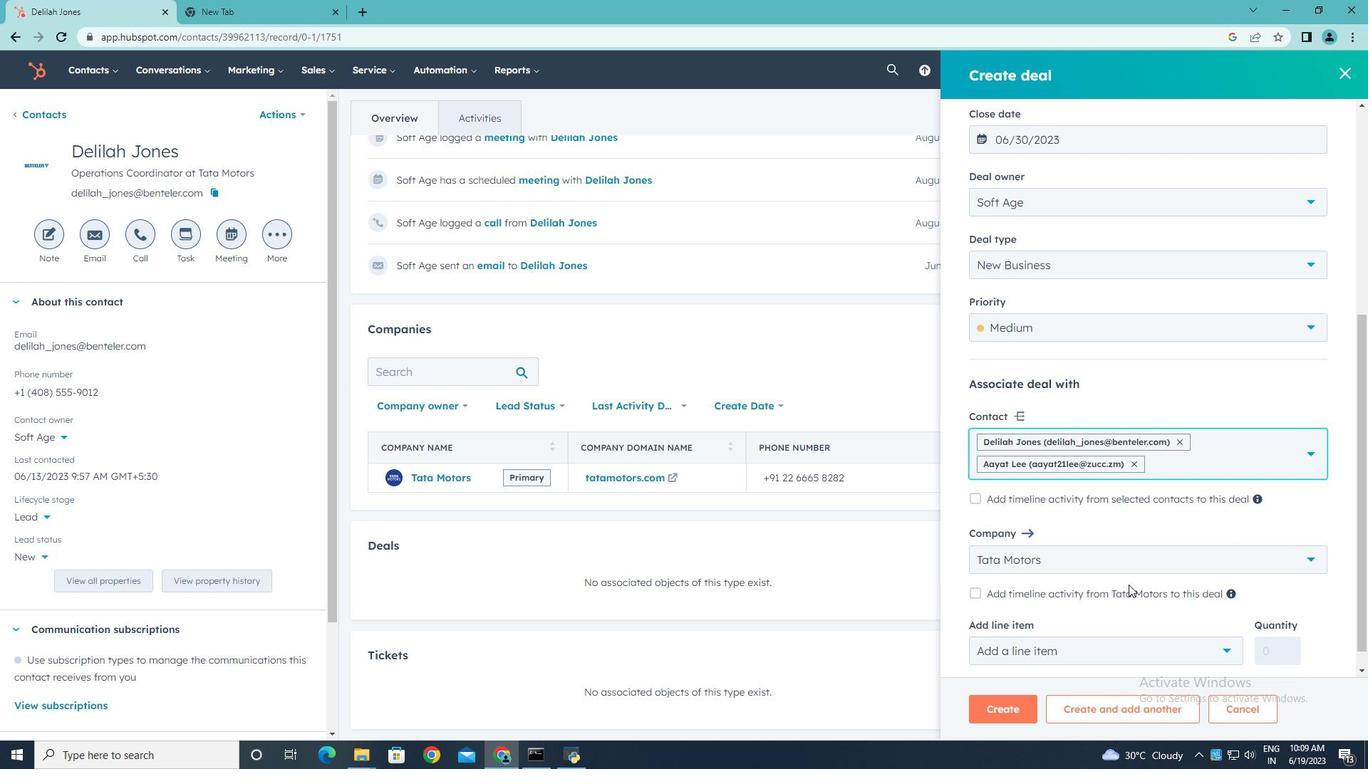 
Action: Mouse scrolled (1128, 584) with delta (0, 0)
Screenshot: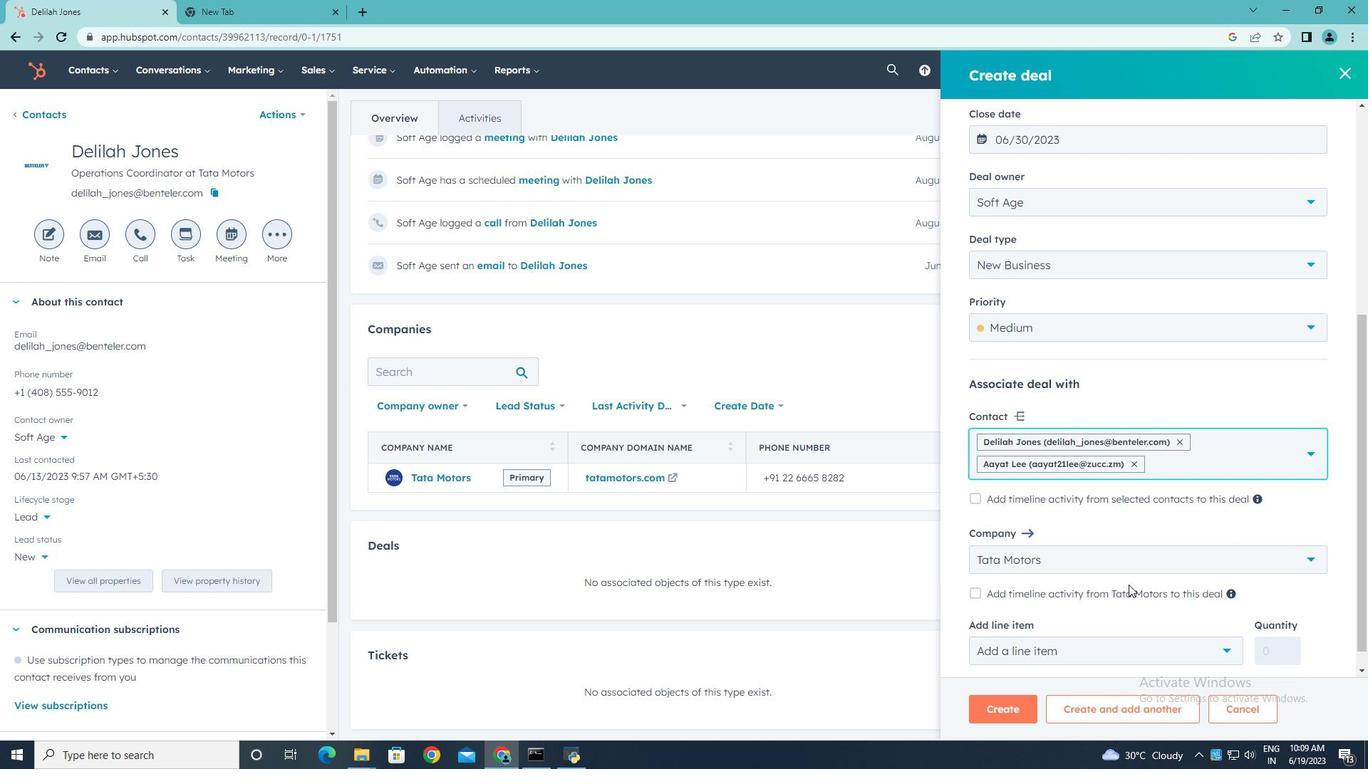 
Action: Mouse scrolled (1128, 584) with delta (0, 0)
Screenshot: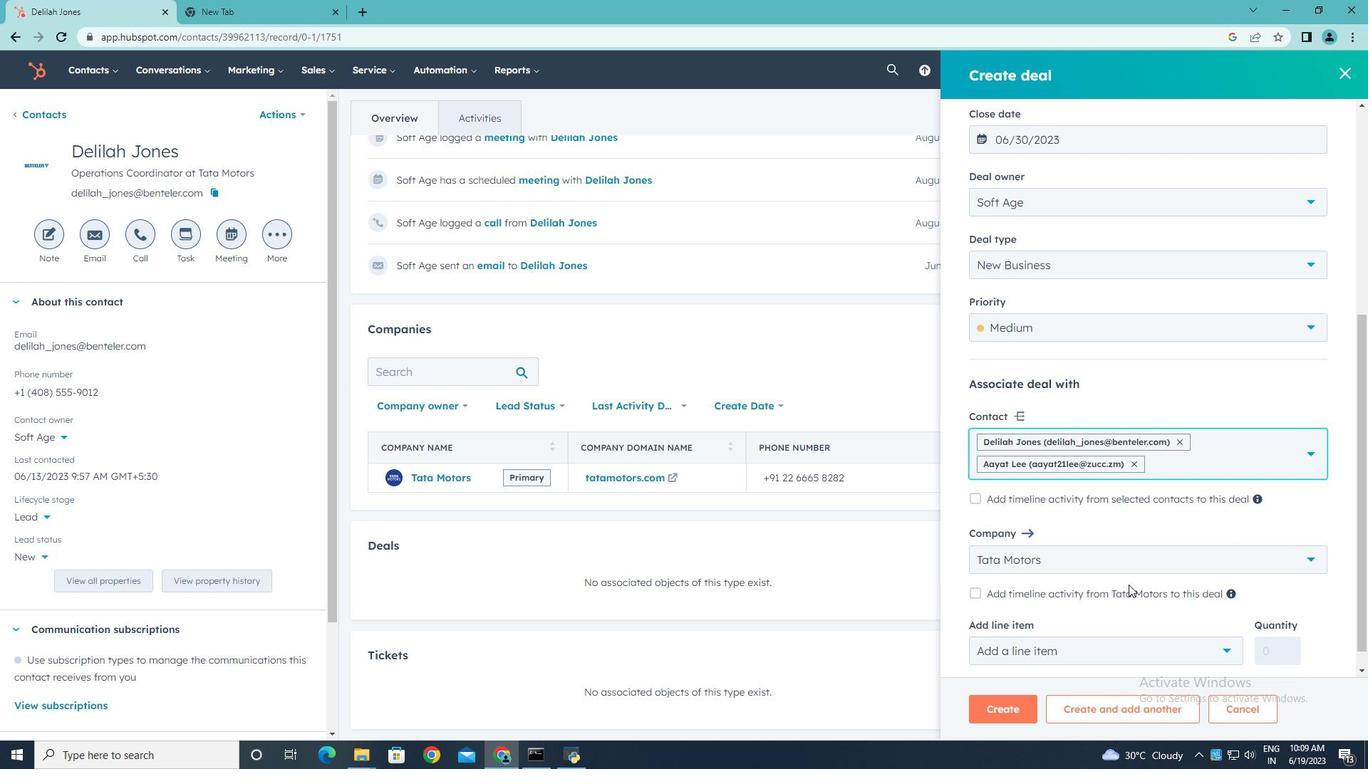 
Action: Mouse scrolled (1128, 584) with delta (0, 0)
Screenshot: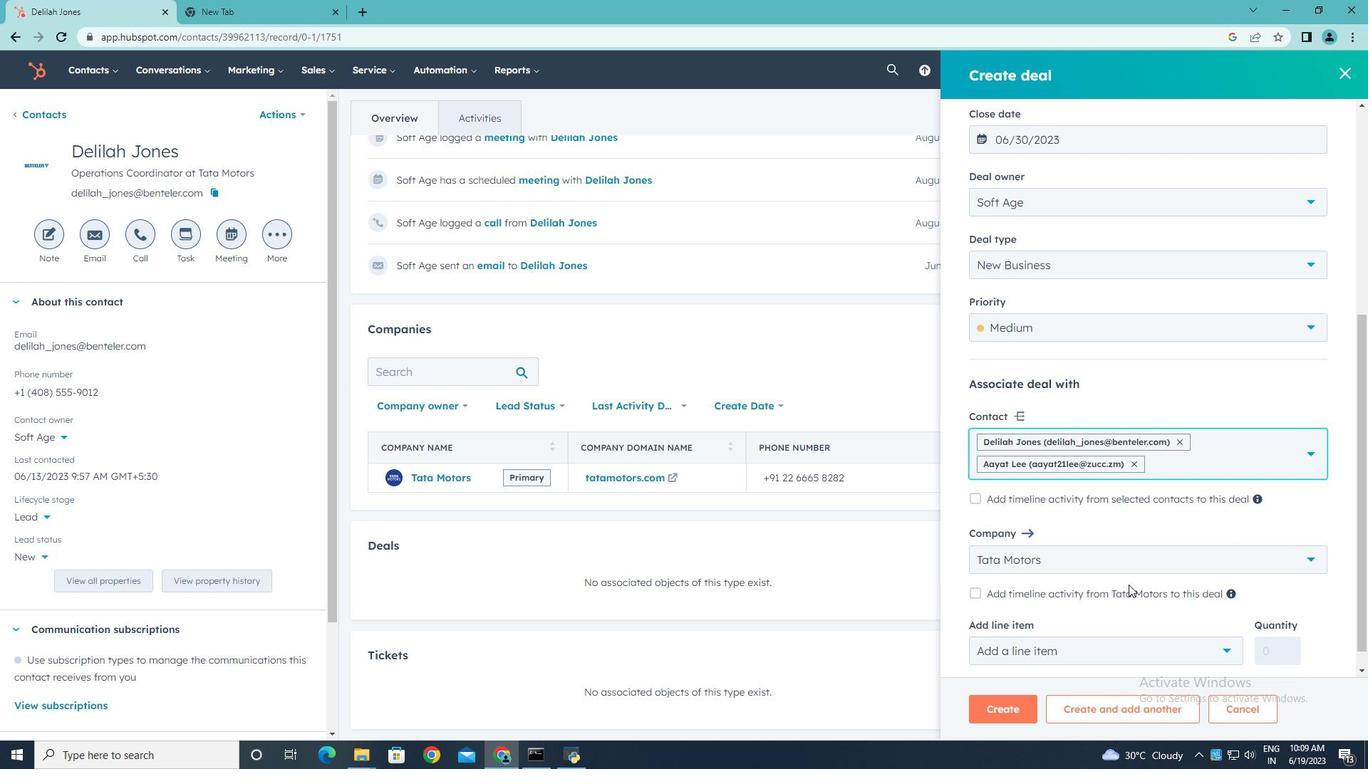 
Action: Mouse moved to (1009, 713)
Screenshot: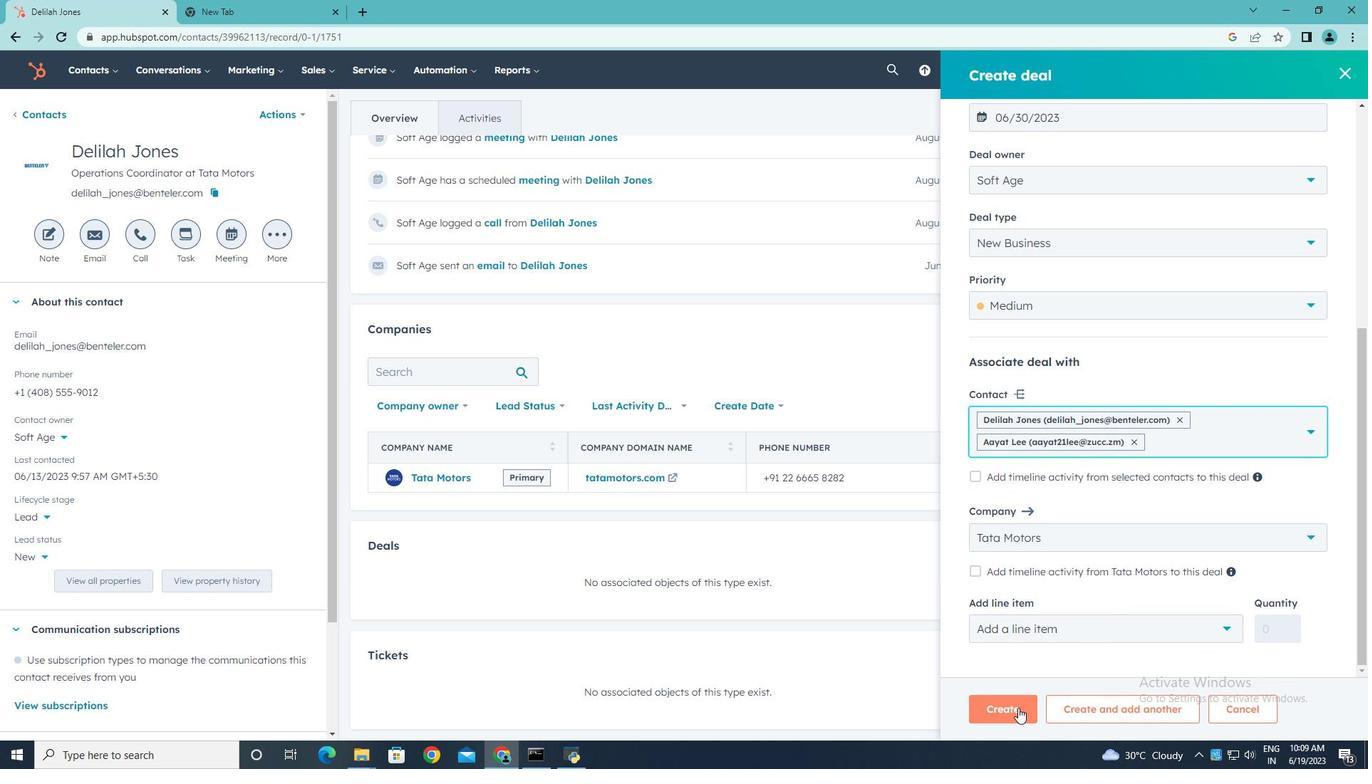 
Action: Mouse pressed left at (1009, 713)
Screenshot: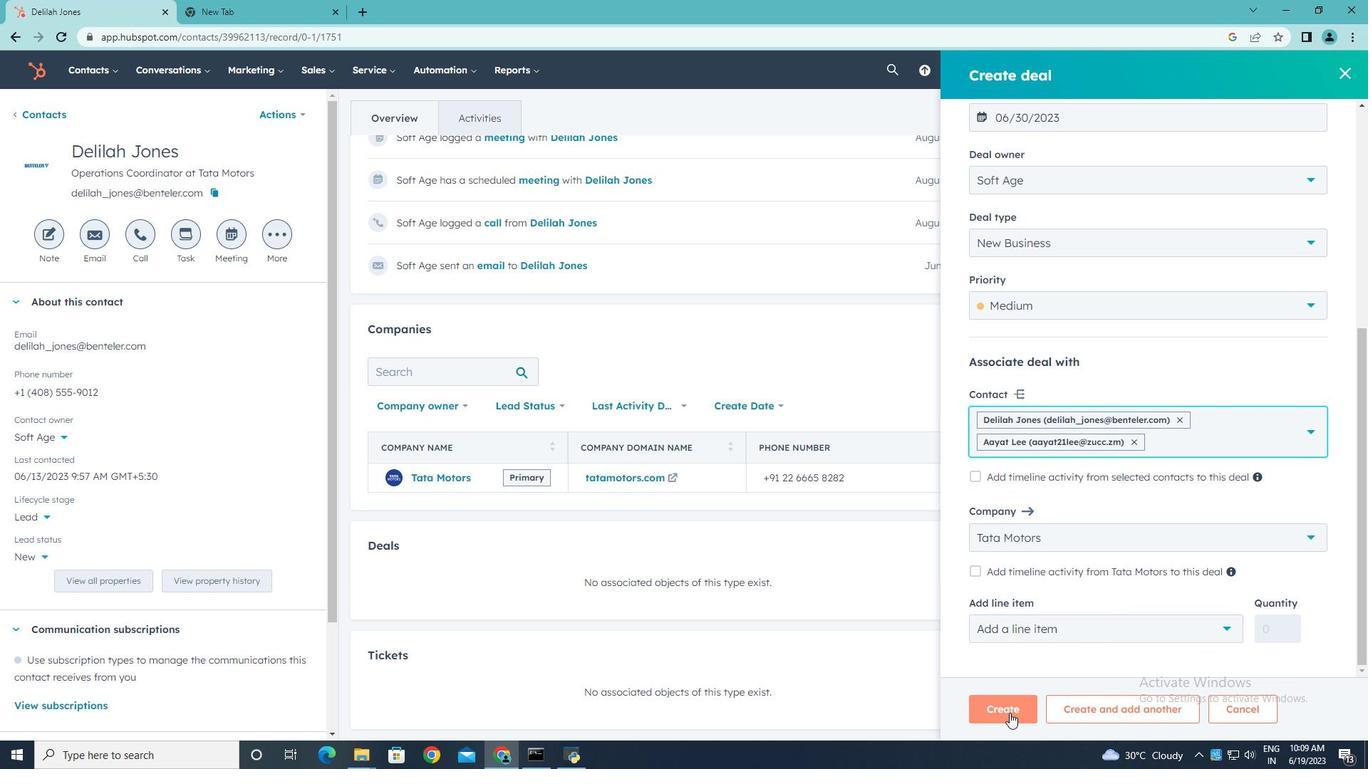 
